 Task: Add Daiya Dairy-Free Mexican 4 Cheeze Style Blend Shreds to the cart.
Action: Mouse moved to (958, 337)
Screenshot: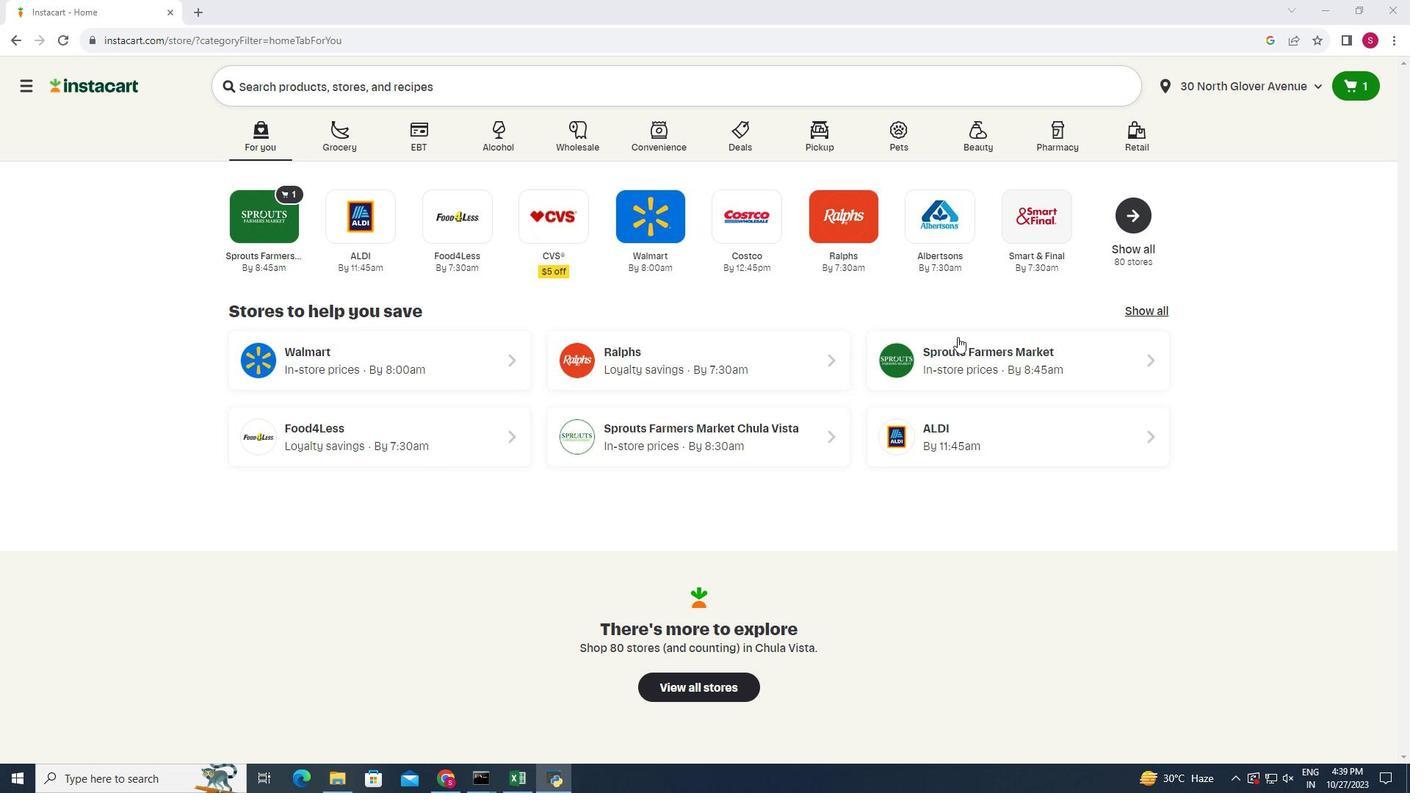 
Action: Mouse pressed left at (958, 337)
Screenshot: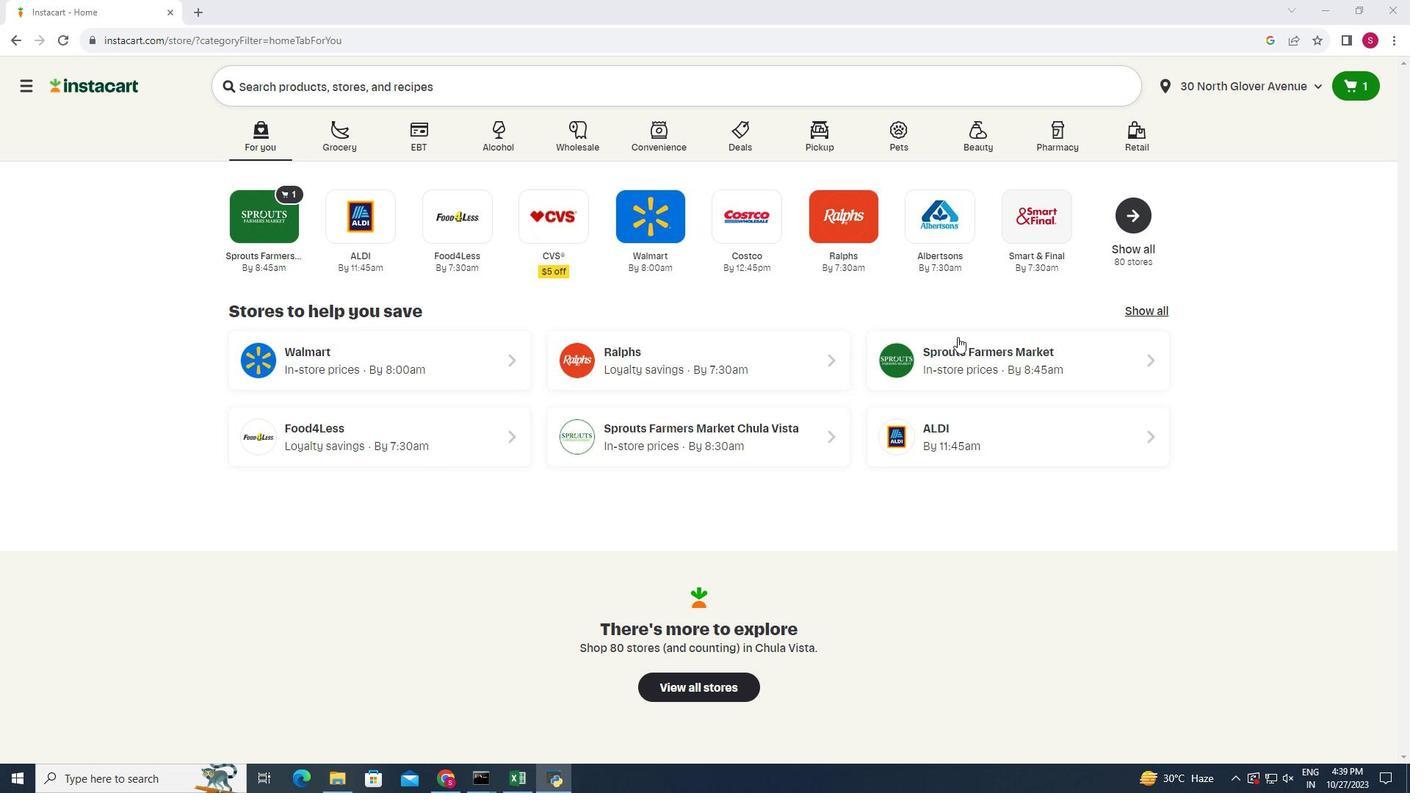 
Action: Mouse moved to (36, 645)
Screenshot: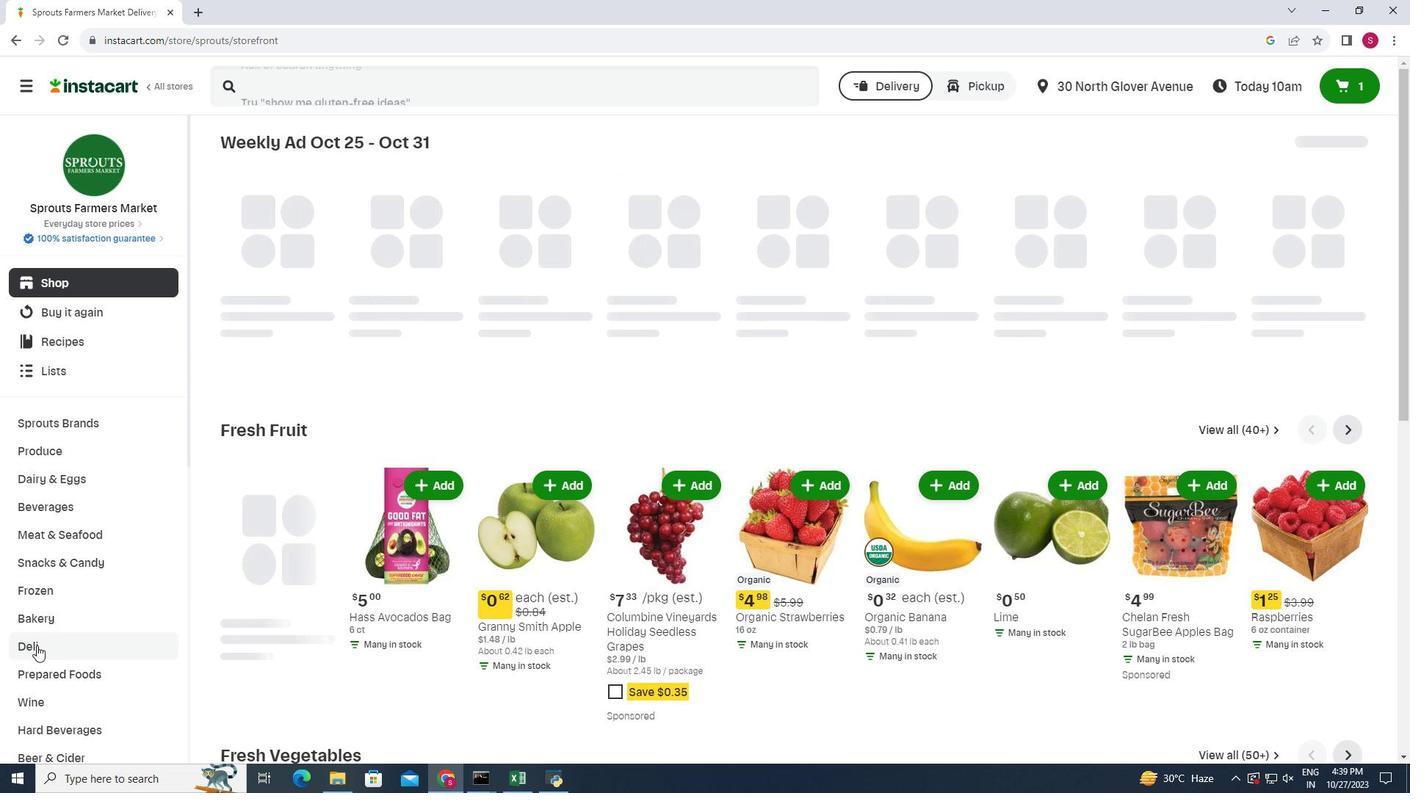 
Action: Mouse pressed left at (36, 645)
Screenshot: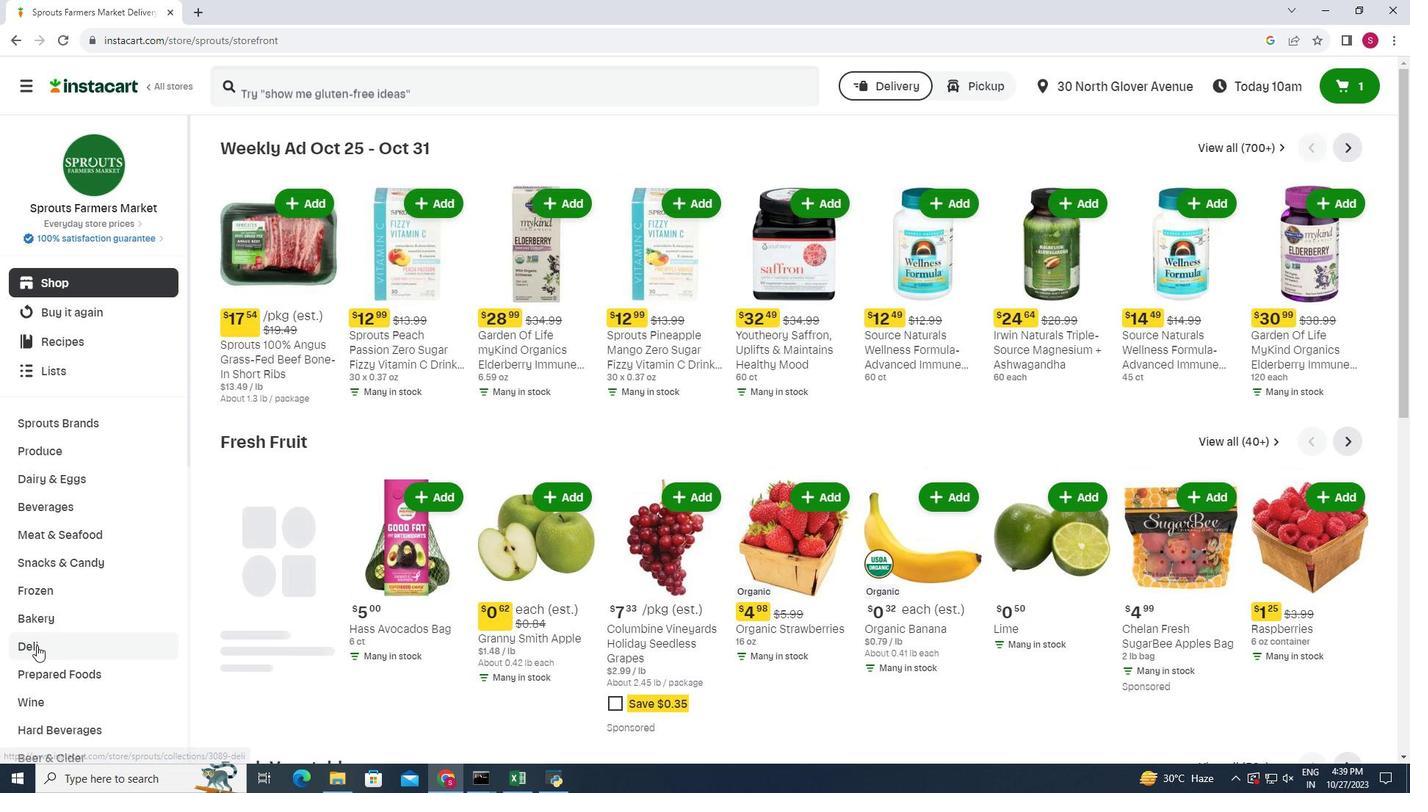 
Action: Mouse moved to (372, 182)
Screenshot: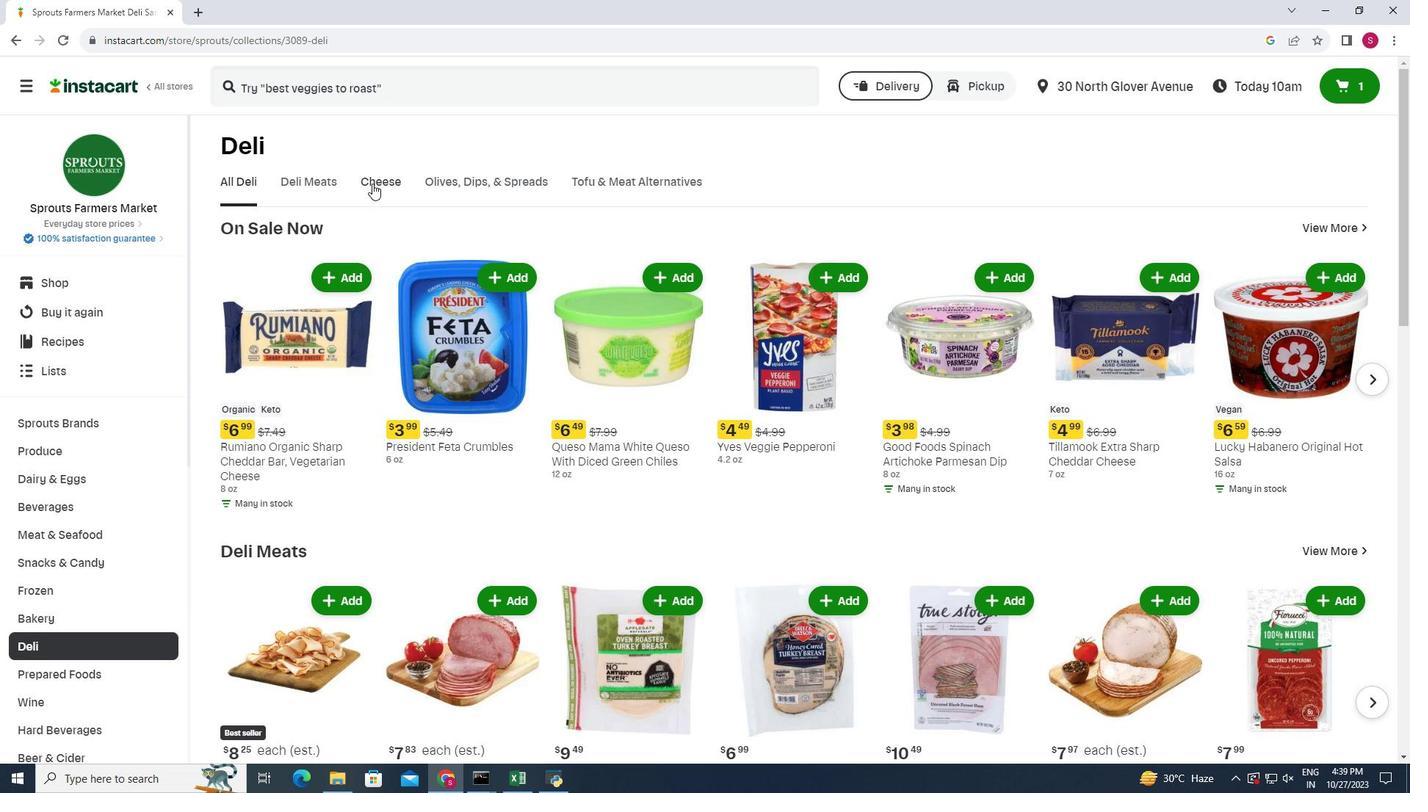 
Action: Mouse pressed left at (372, 182)
Screenshot: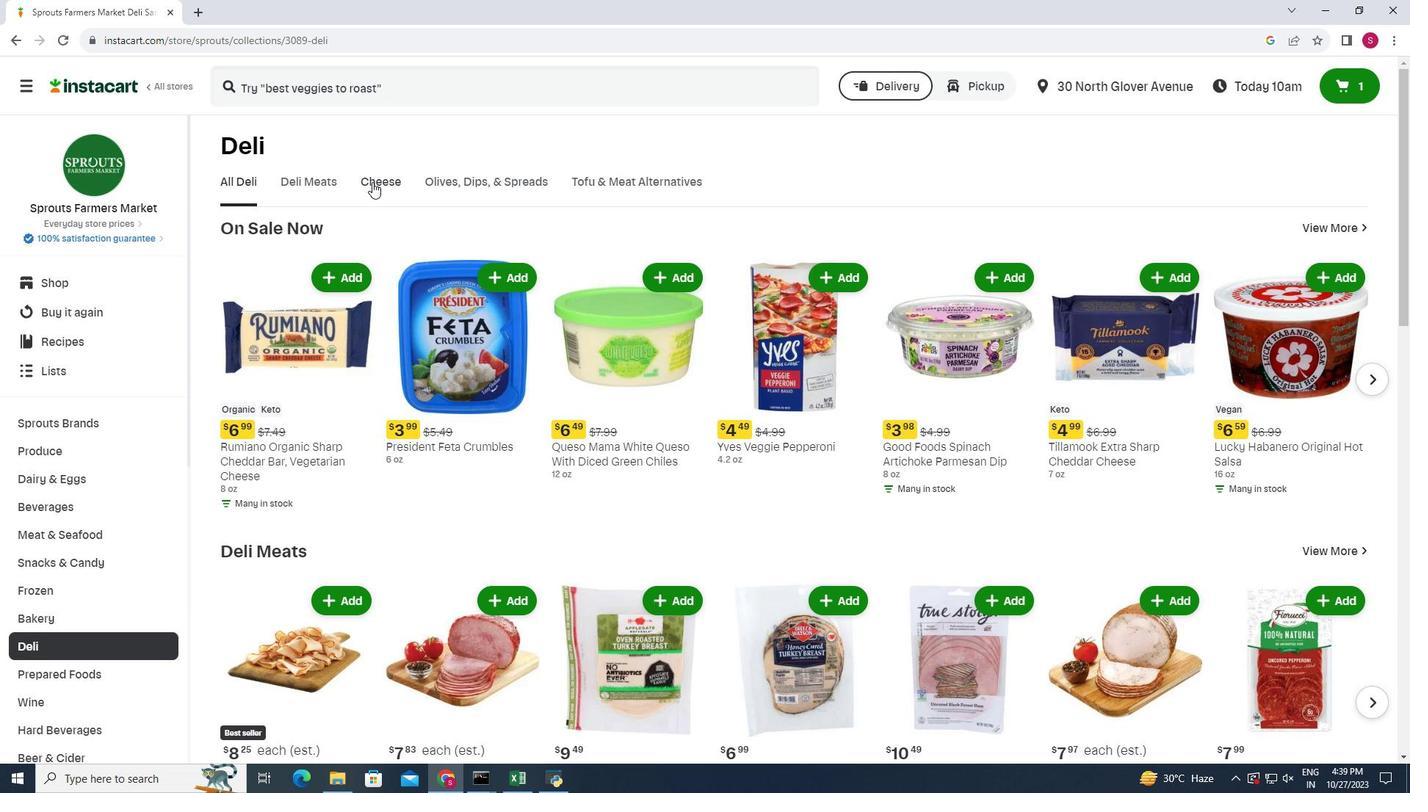
Action: Mouse moved to (1373, 240)
Screenshot: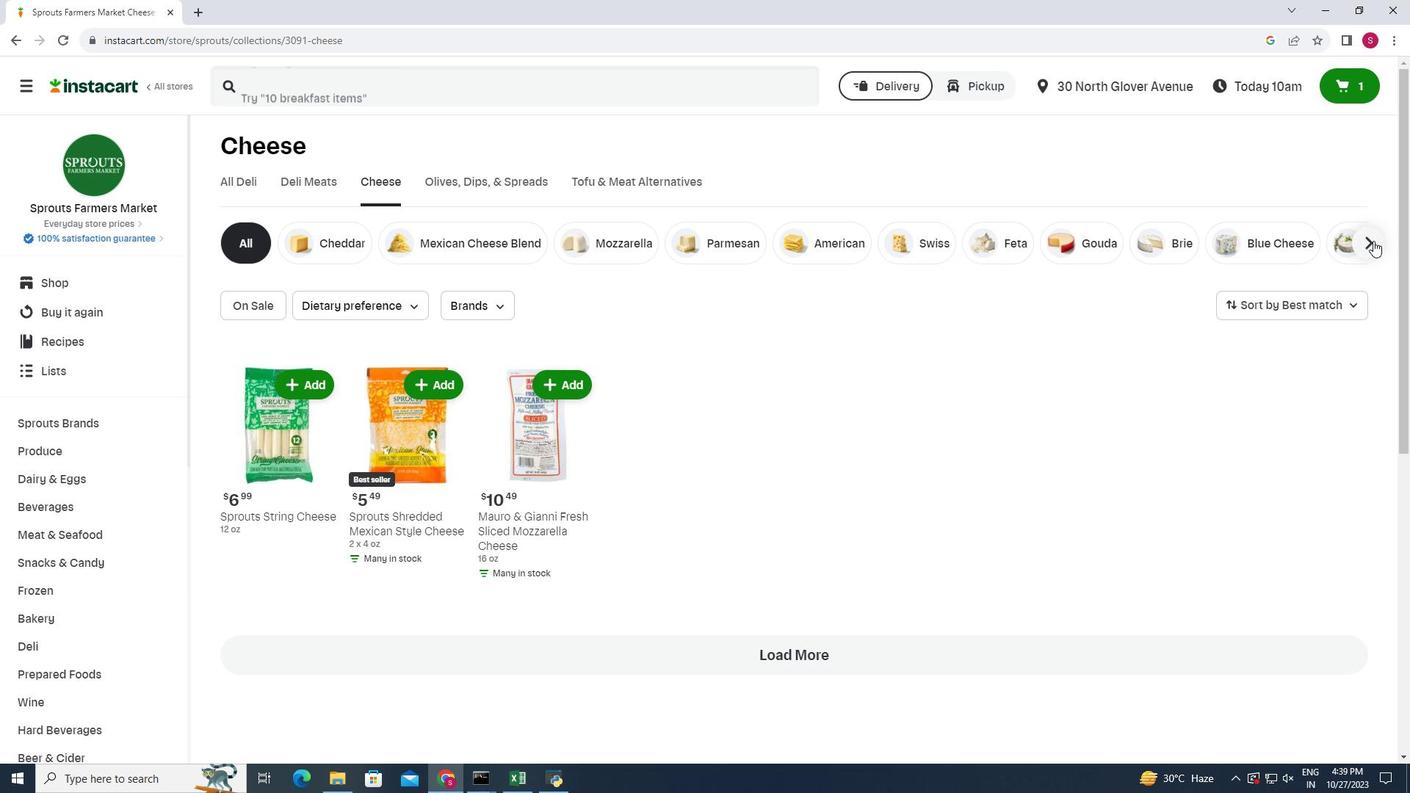 
Action: Mouse pressed left at (1373, 240)
Screenshot: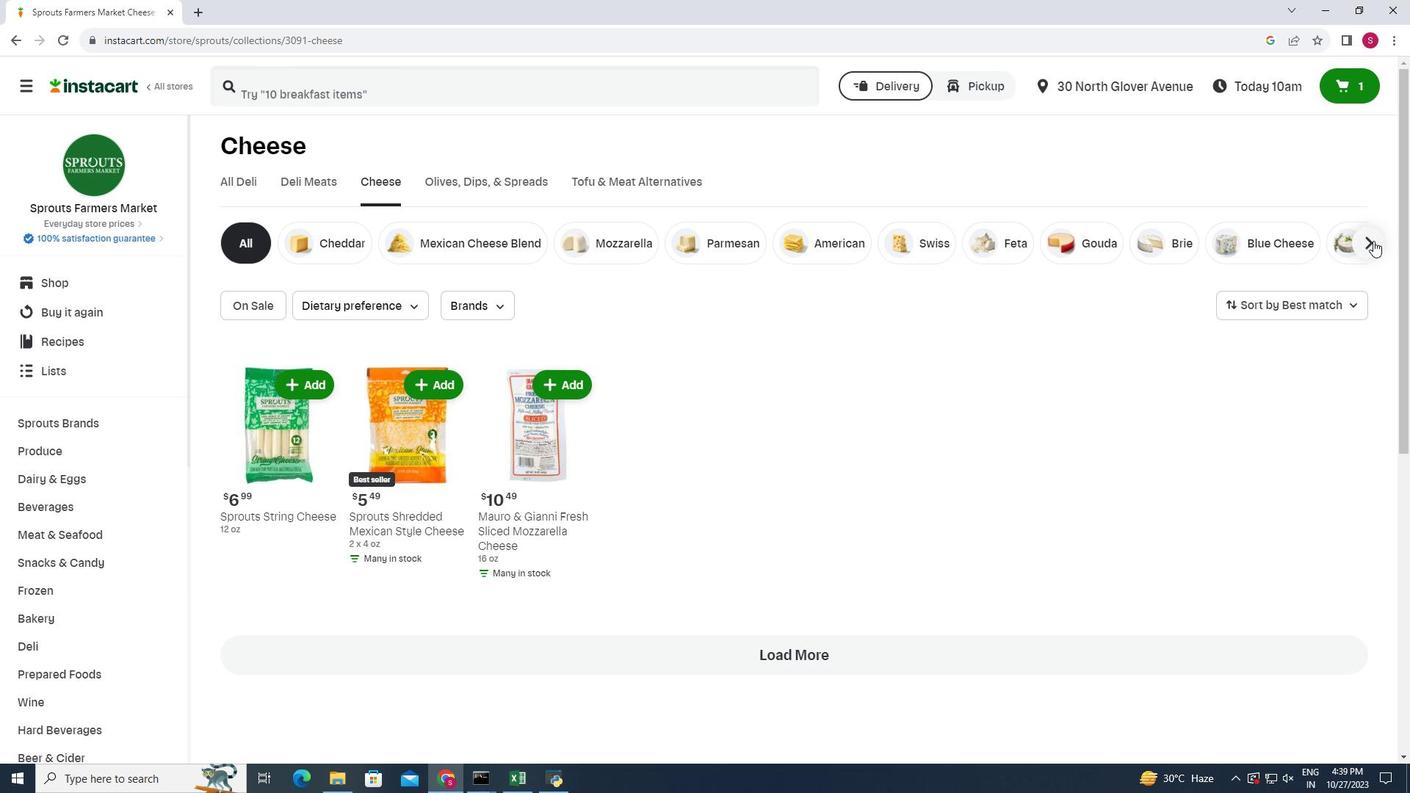 
Action: Mouse moved to (1300, 258)
Screenshot: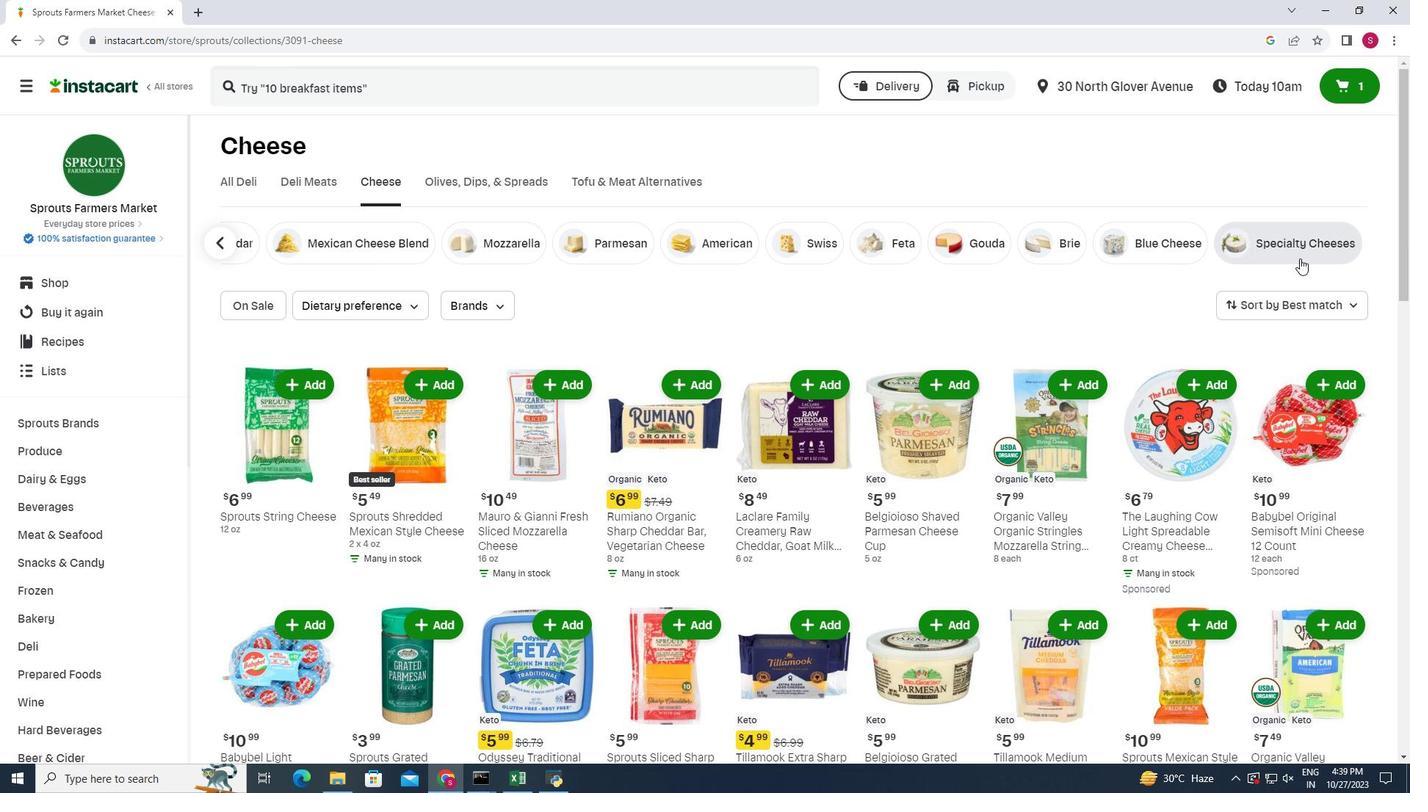 
Action: Mouse pressed left at (1300, 258)
Screenshot: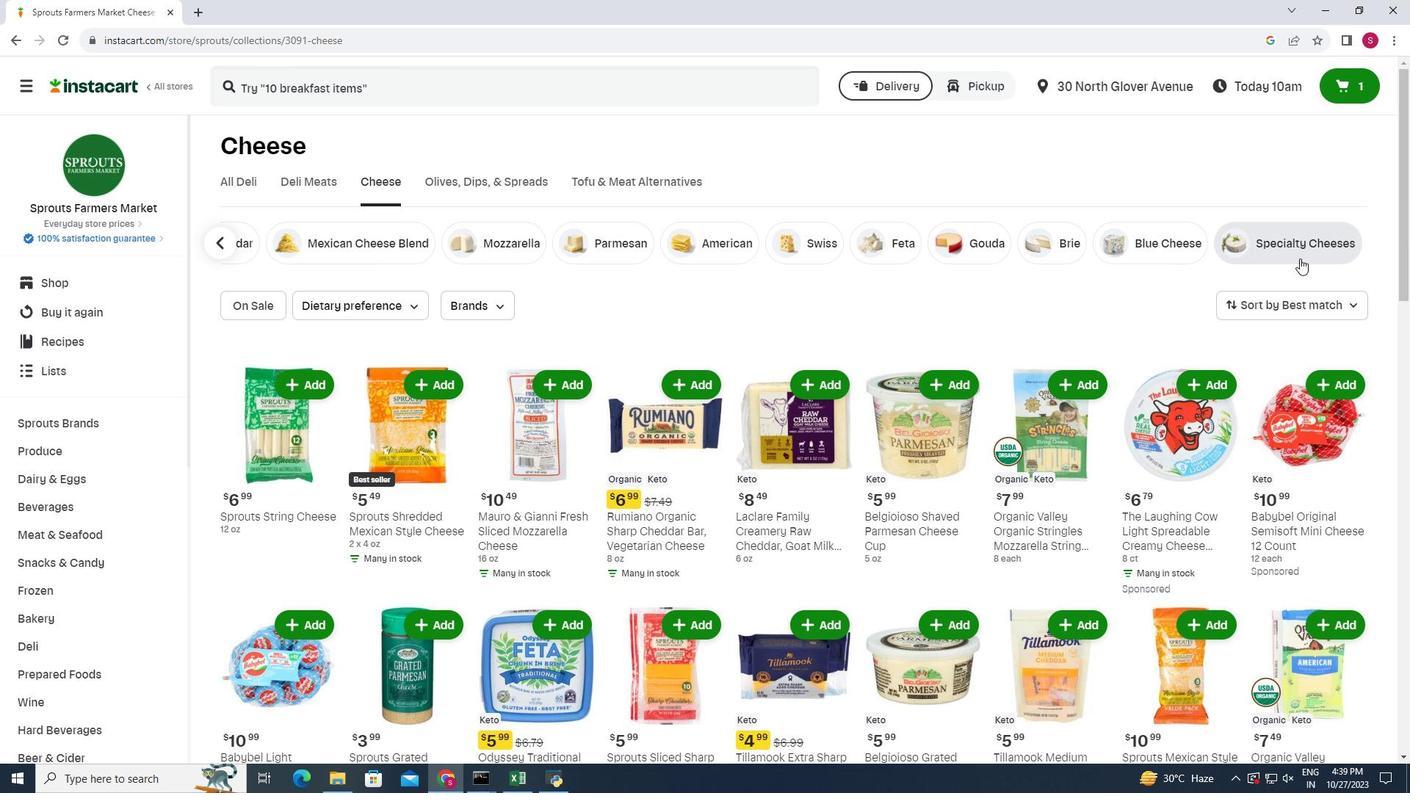 
Action: Mouse moved to (1034, 282)
Screenshot: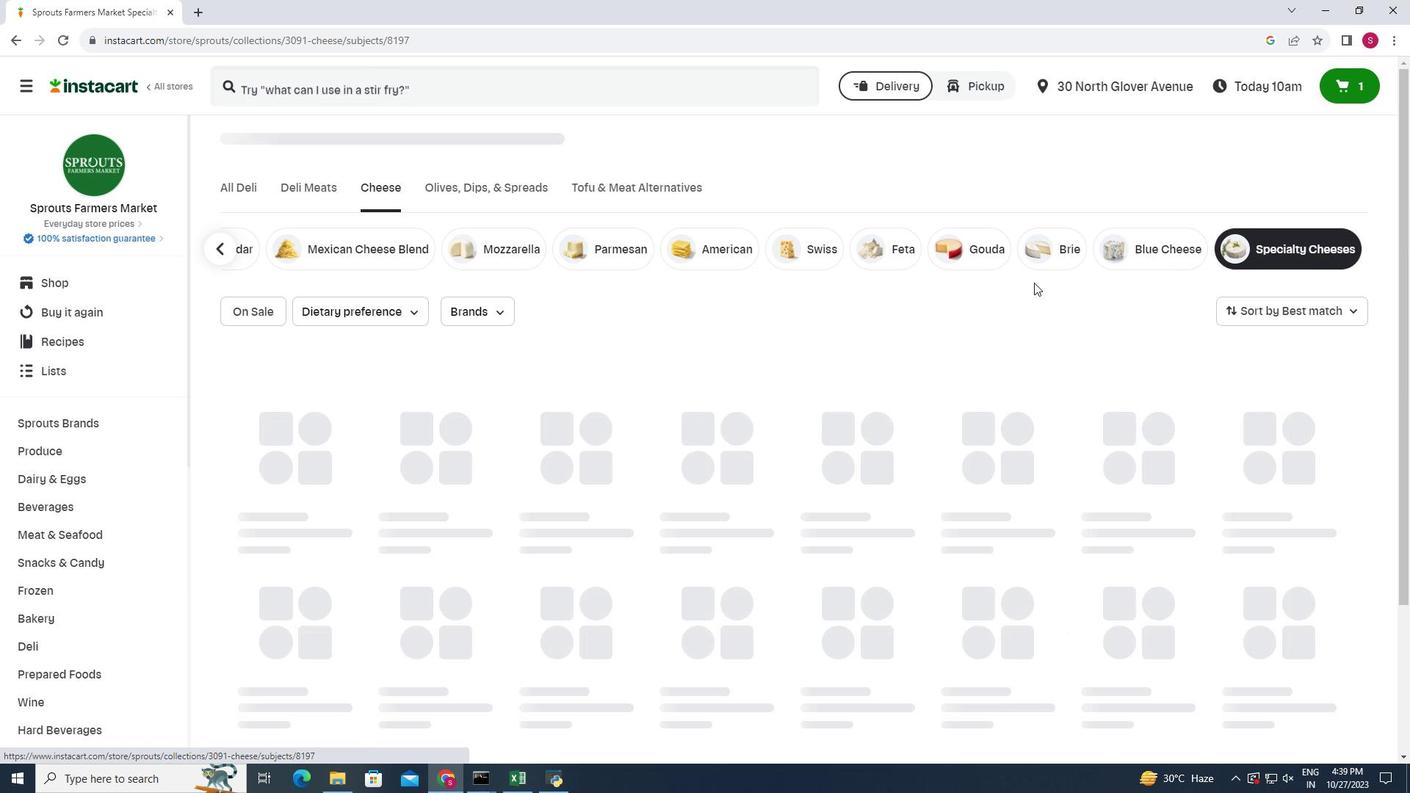 
Action: Mouse scrolled (1034, 282) with delta (0, 0)
Screenshot: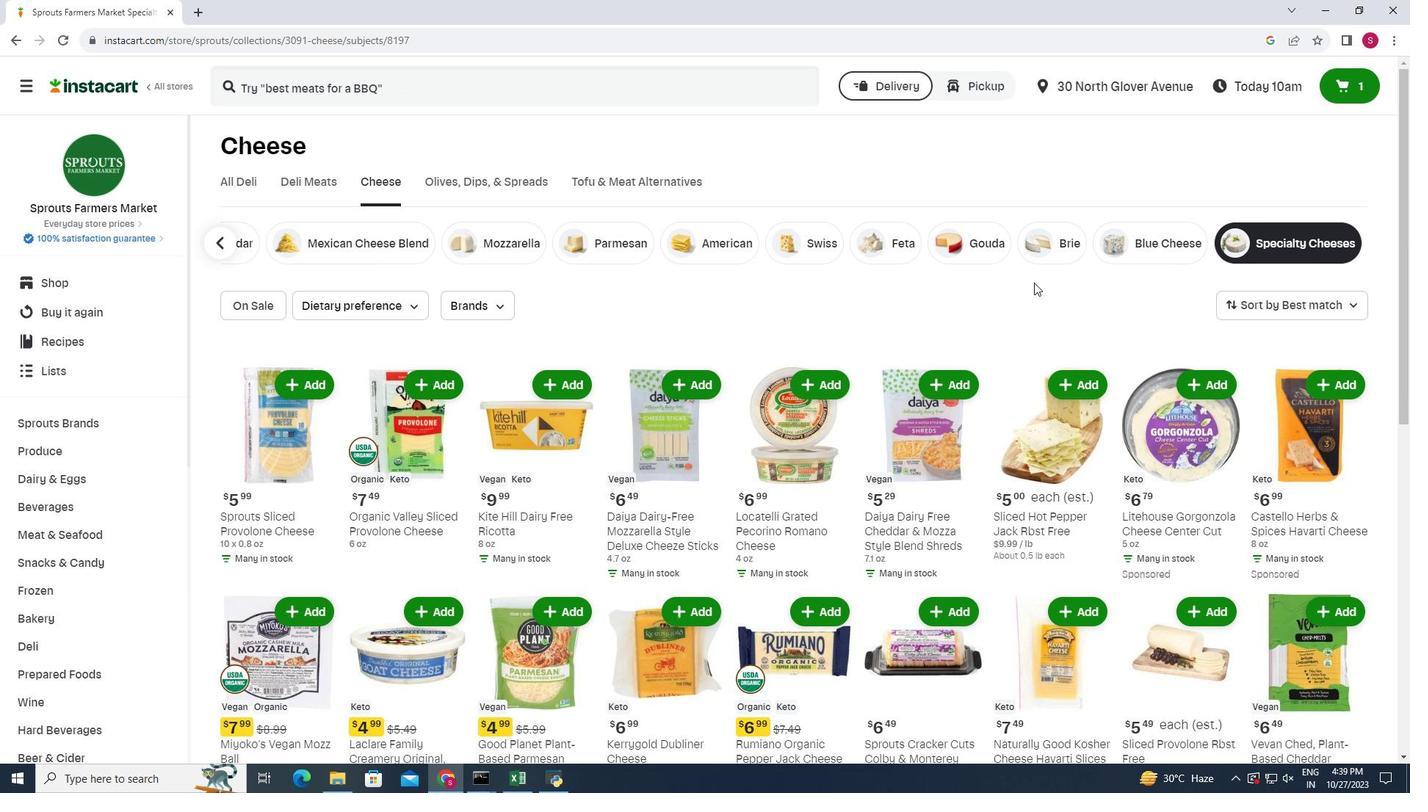
Action: Mouse moved to (1315, 422)
Screenshot: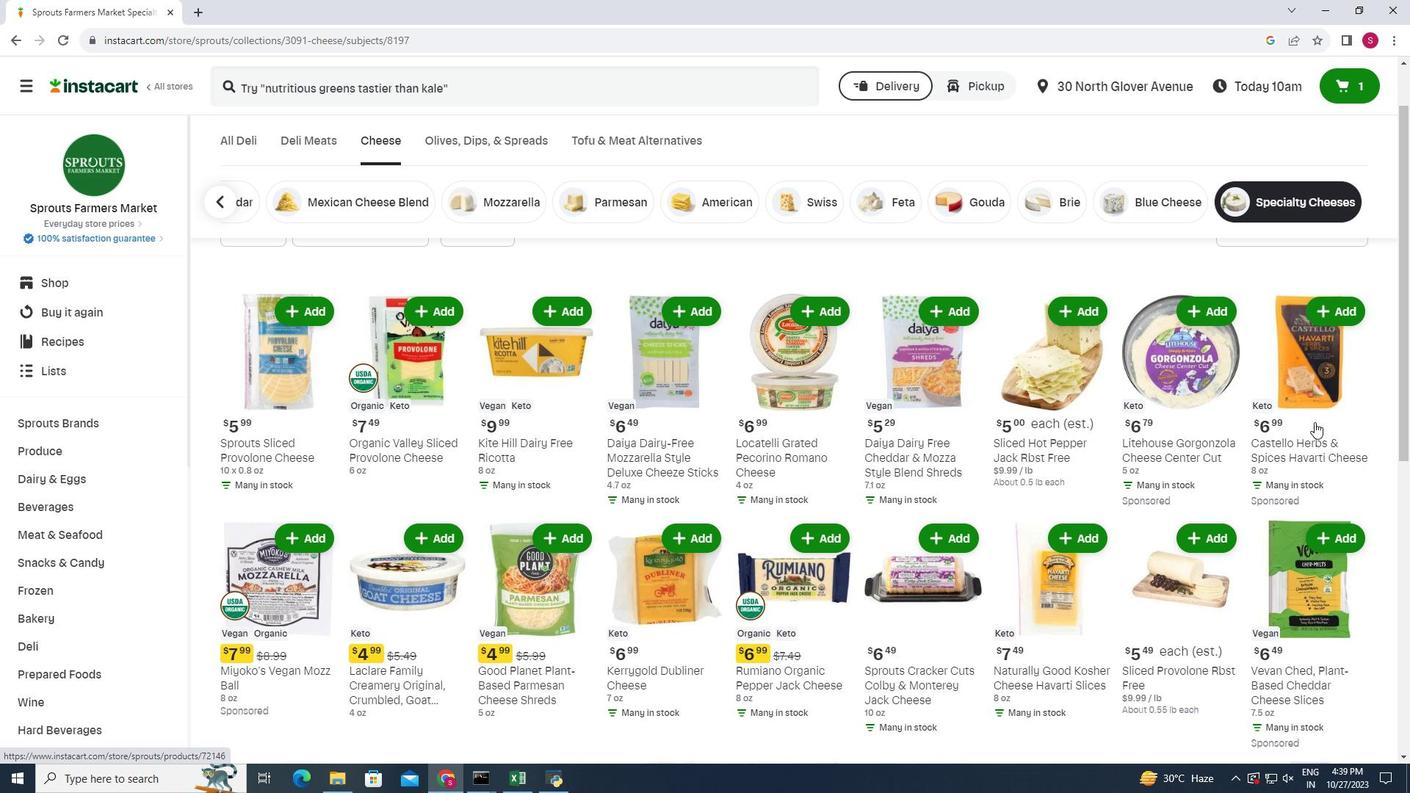 
Action: Mouse scrolled (1315, 421) with delta (0, 0)
Screenshot: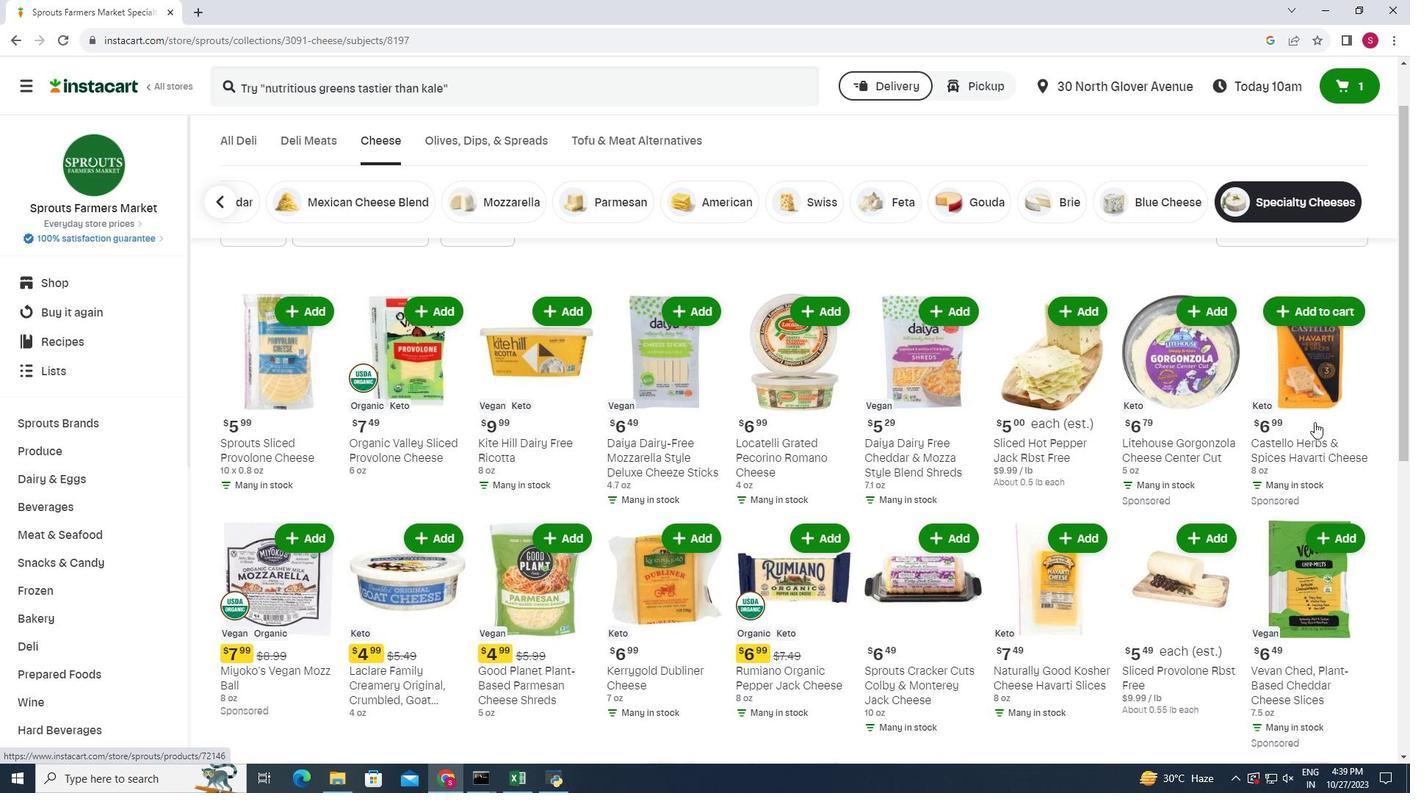 
Action: Mouse scrolled (1315, 421) with delta (0, 0)
Screenshot: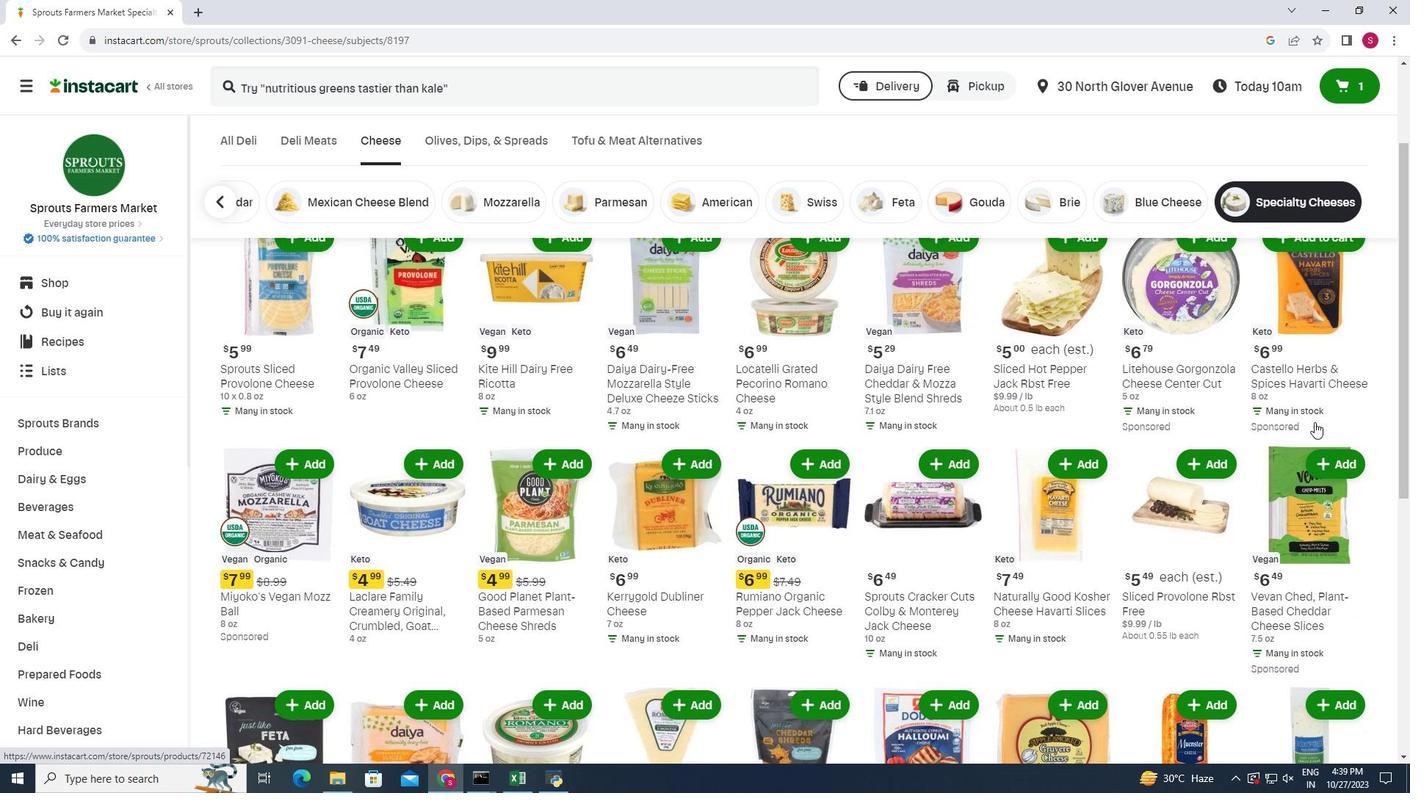 
Action: Mouse moved to (248, 431)
Screenshot: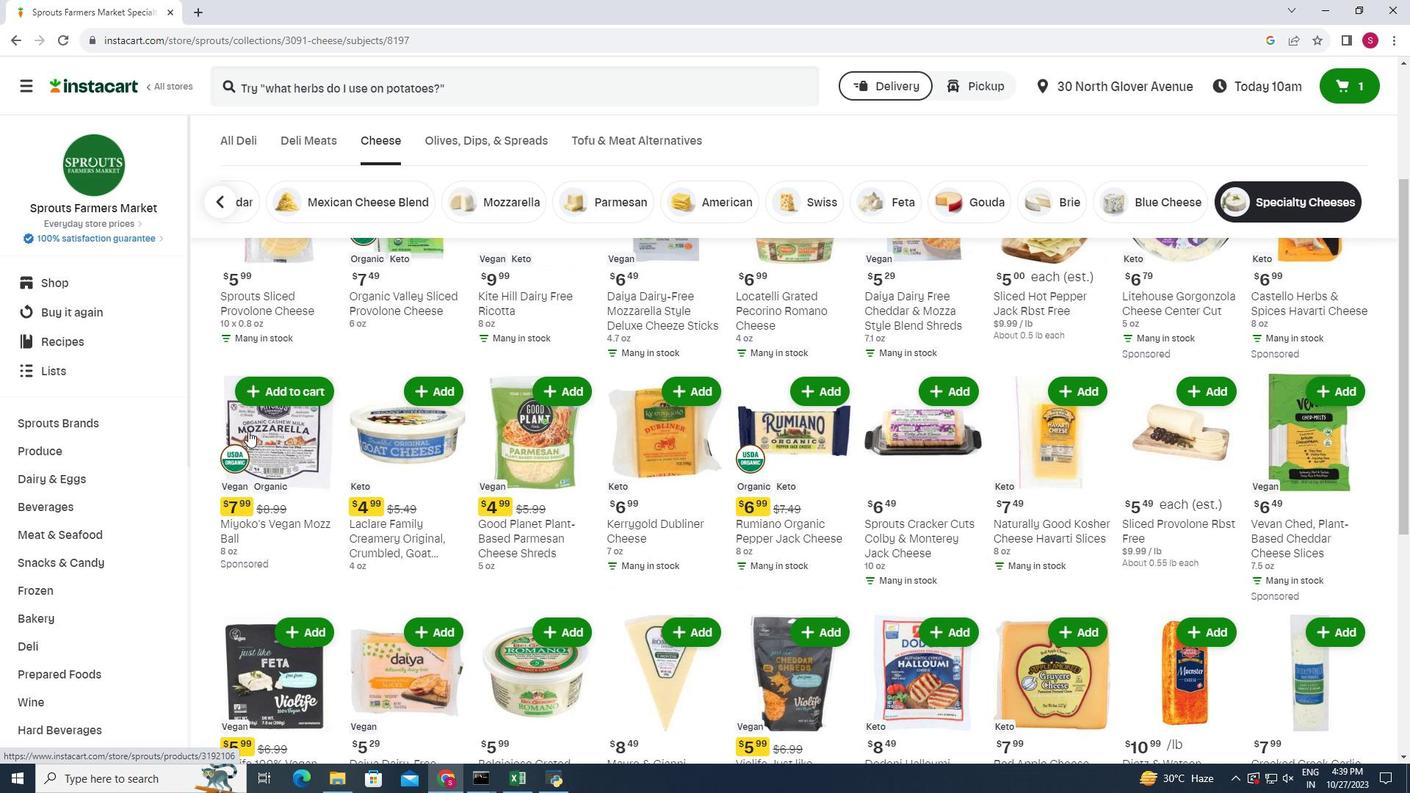 
Action: Mouse scrolled (248, 430) with delta (0, 0)
Screenshot: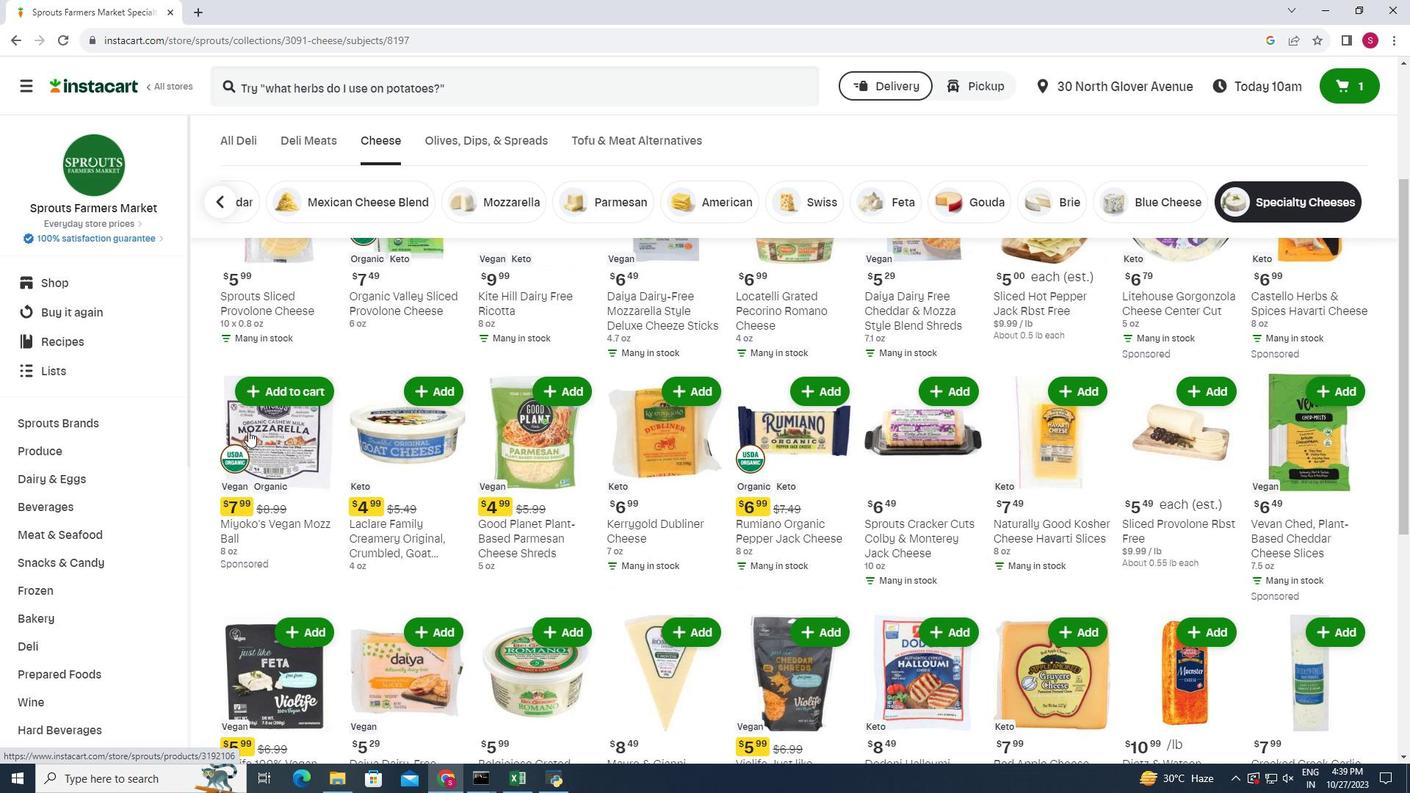 
Action: Mouse moved to (248, 431)
Screenshot: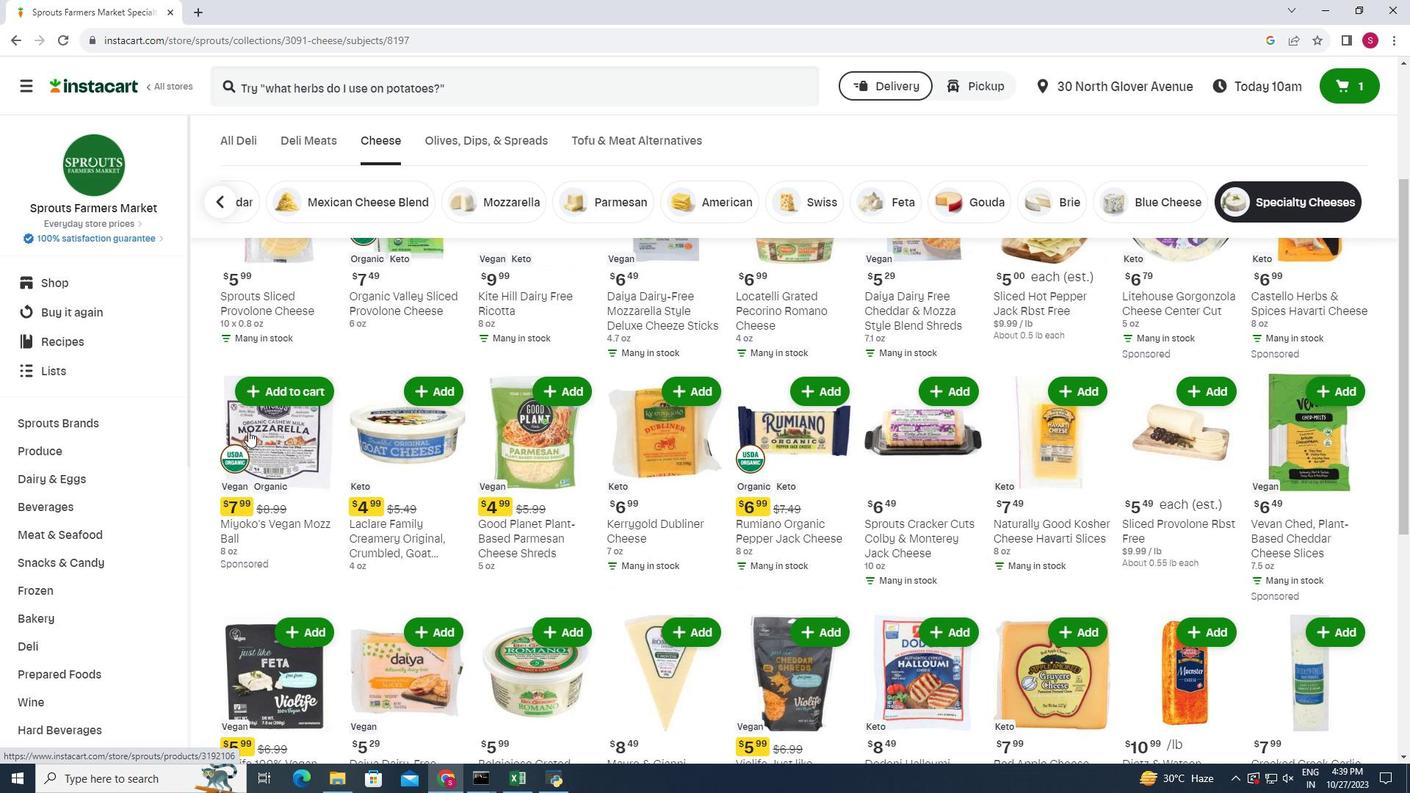 
Action: Mouse scrolled (248, 430) with delta (0, 0)
Screenshot: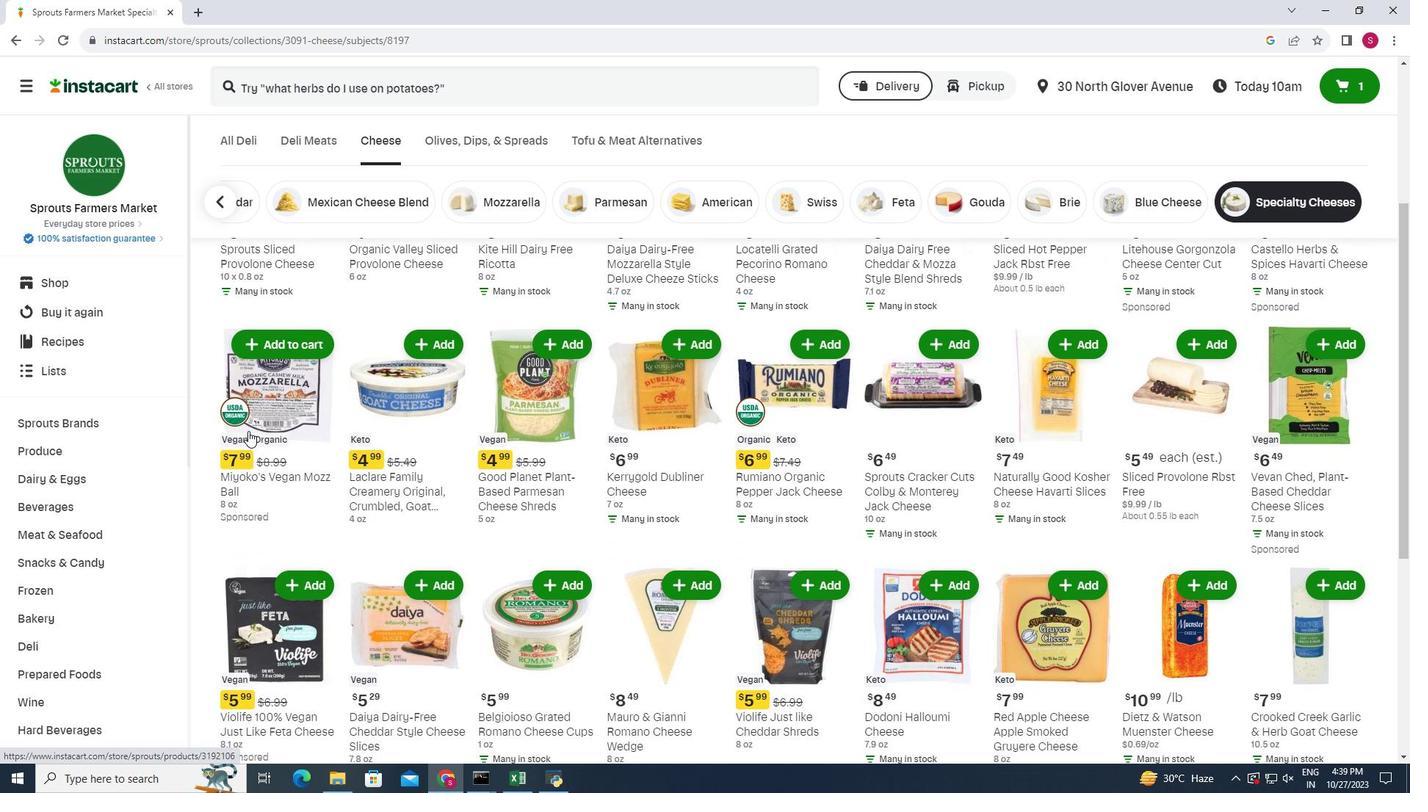 
Action: Mouse scrolled (248, 430) with delta (0, 0)
Screenshot: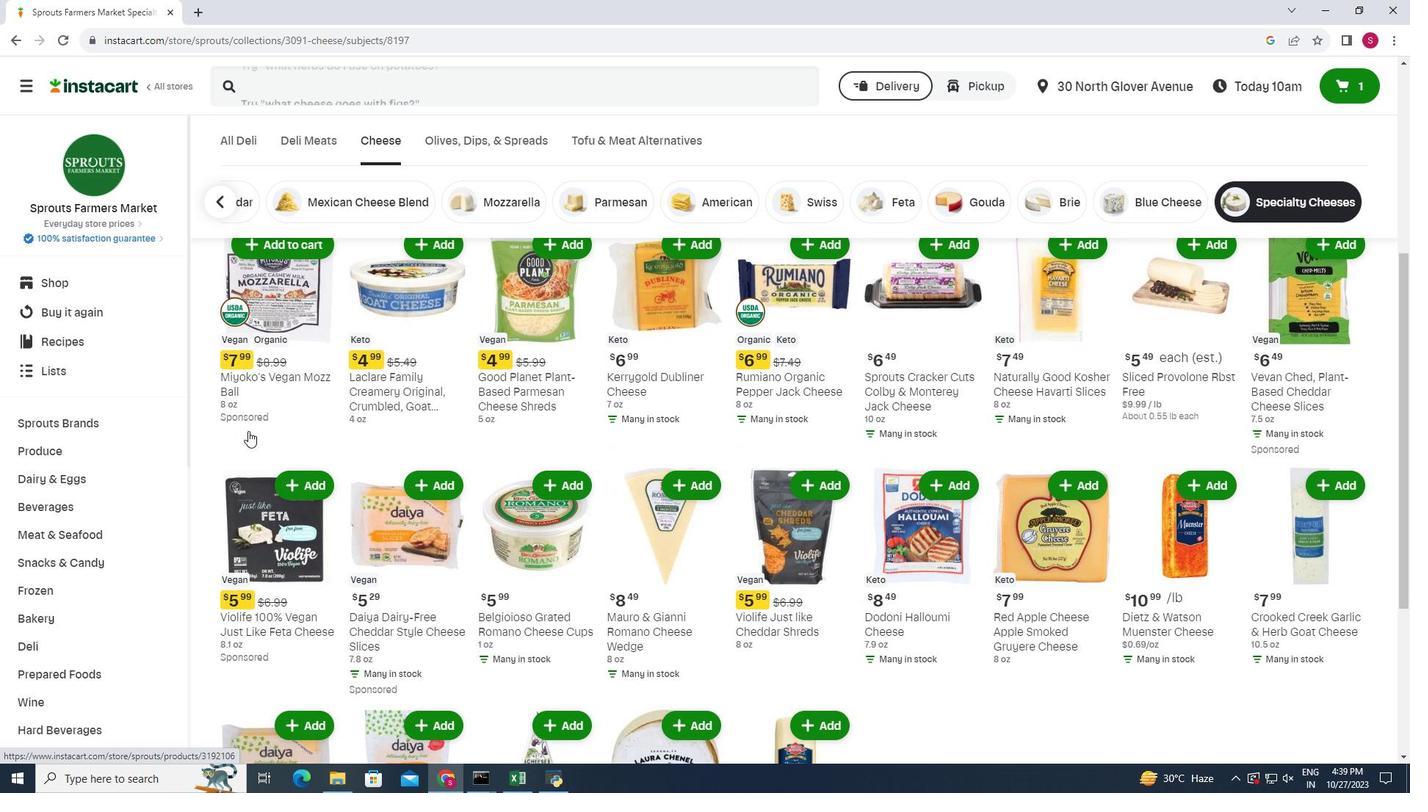 
Action: Mouse moved to (1325, 517)
Screenshot: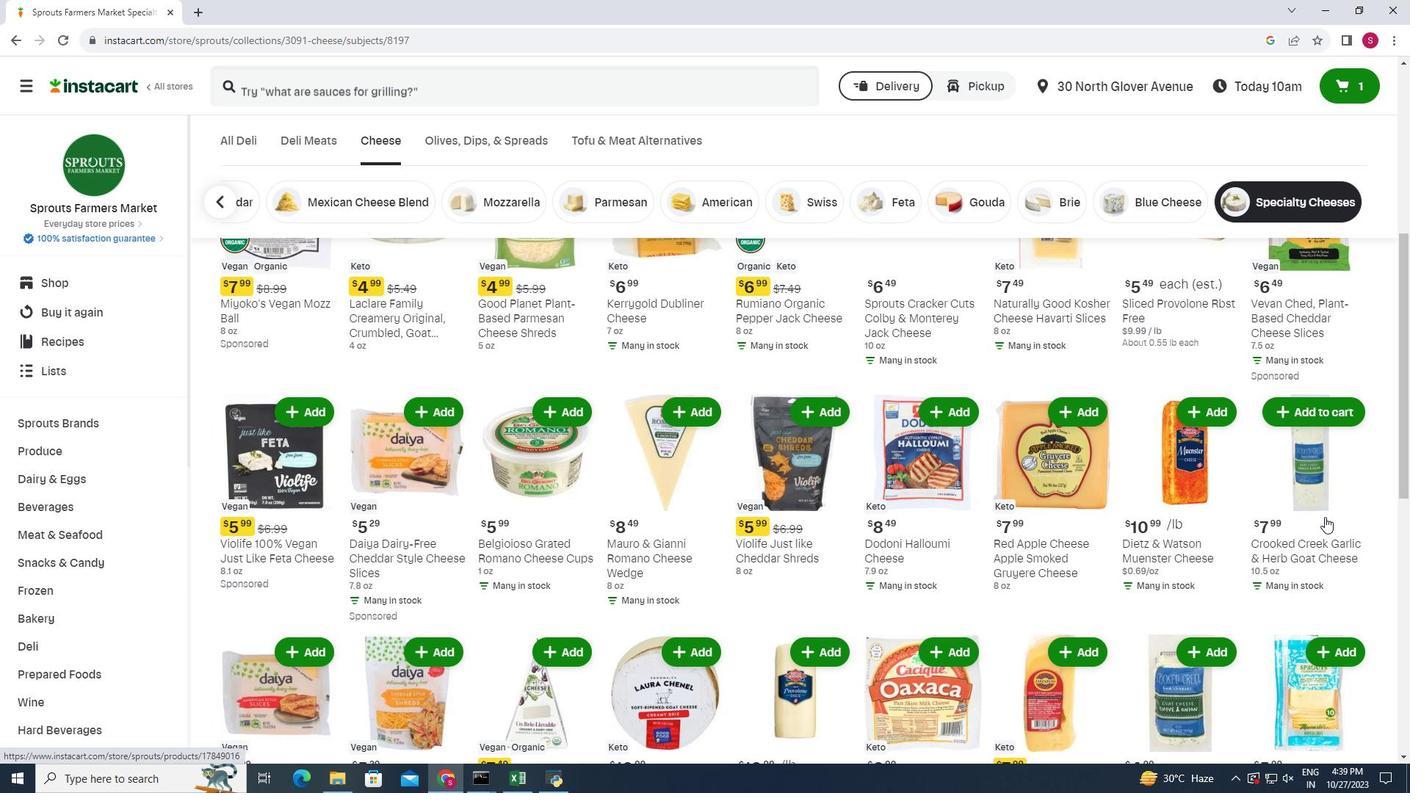 
Action: Mouse scrolled (1325, 516) with delta (0, 0)
Screenshot: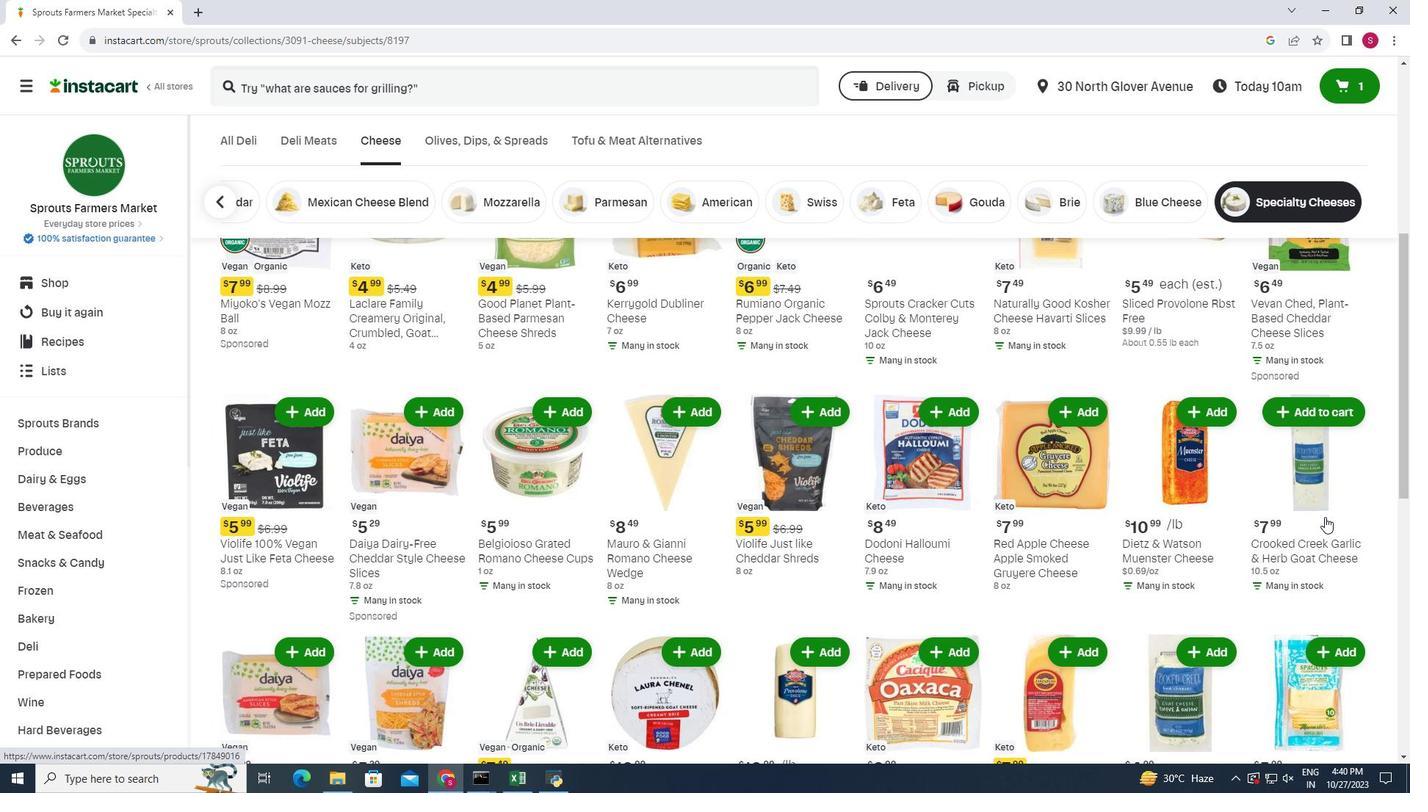 
Action: Mouse scrolled (1325, 516) with delta (0, 0)
Screenshot: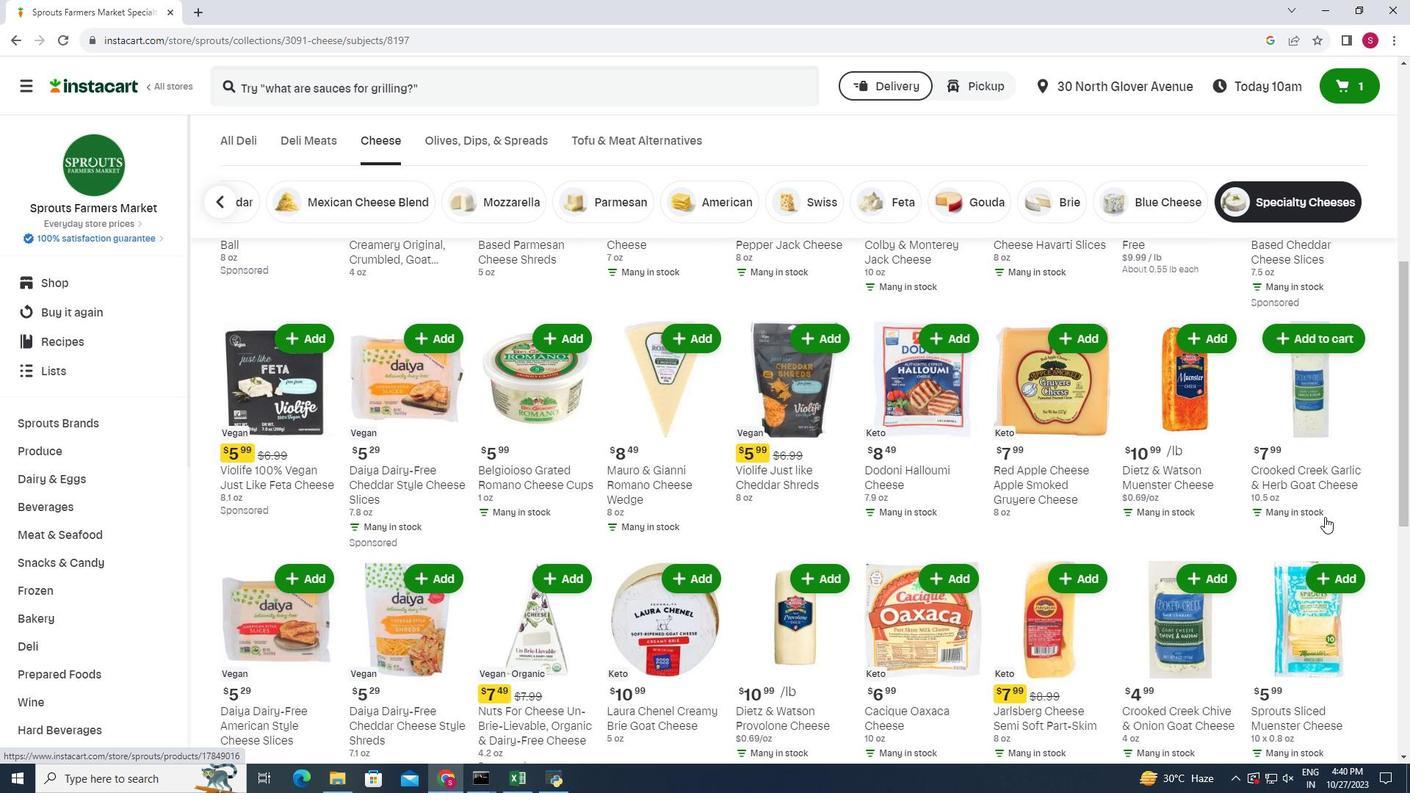 
Action: Mouse scrolled (1325, 516) with delta (0, 0)
Screenshot: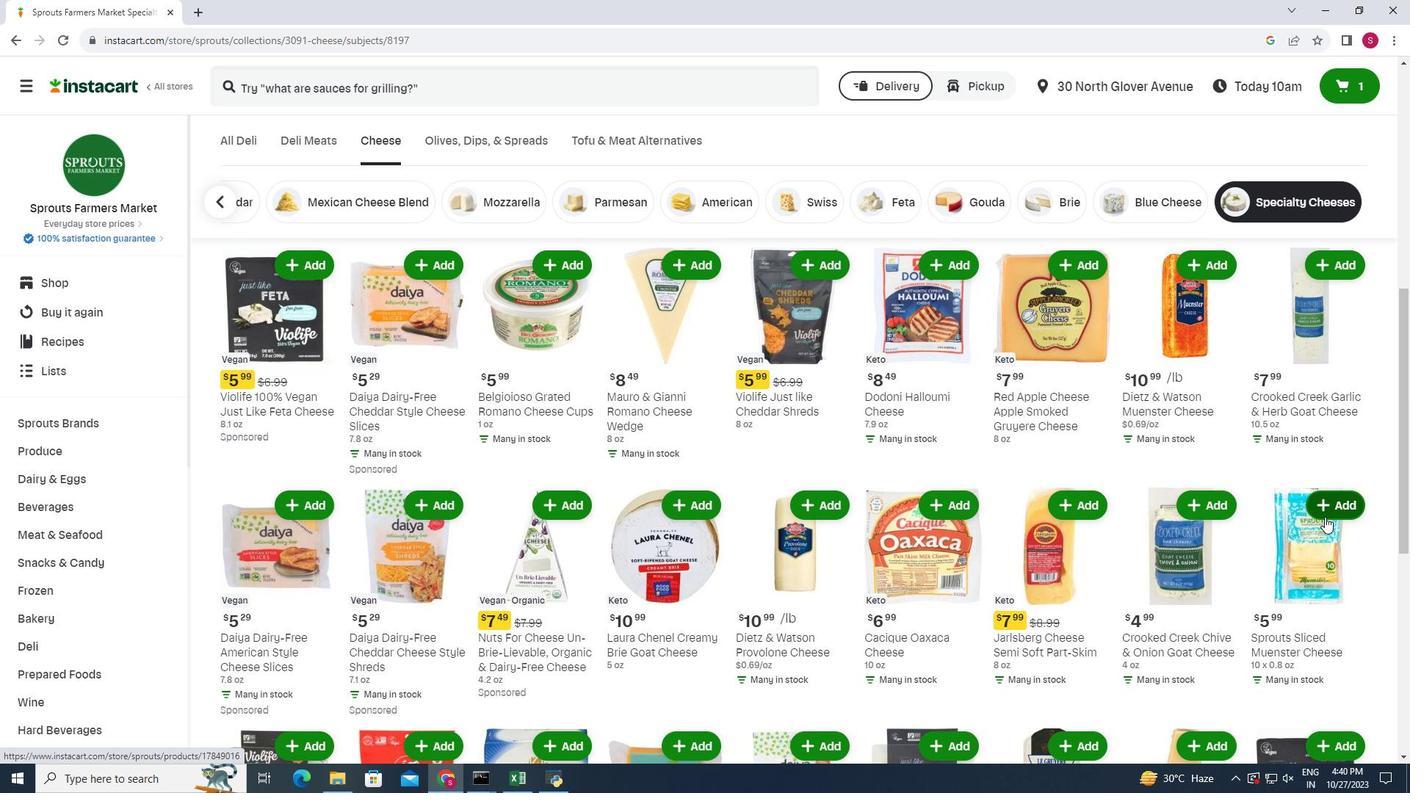 
Action: Mouse moved to (415, 496)
Screenshot: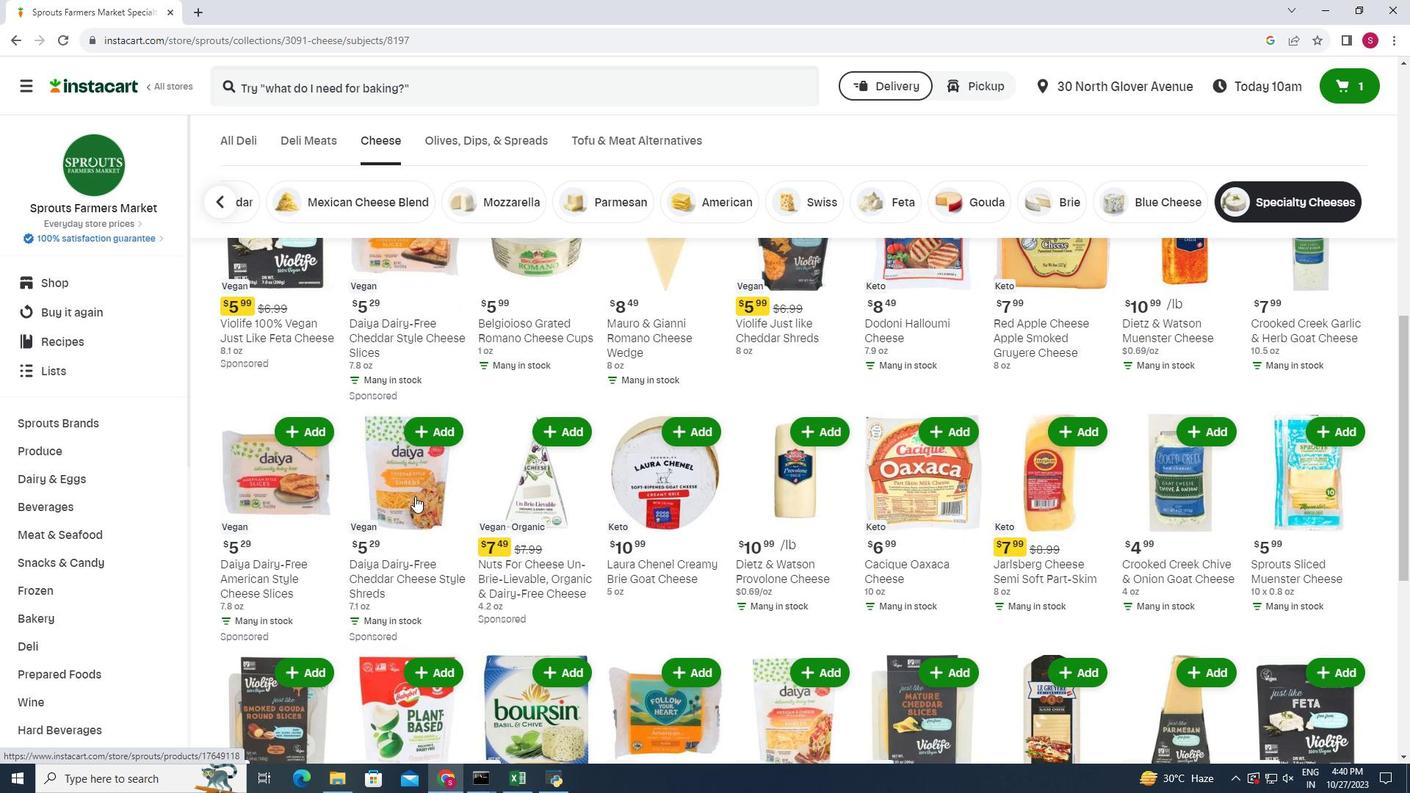 
Action: Mouse scrolled (415, 495) with delta (0, 0)
Screenshot: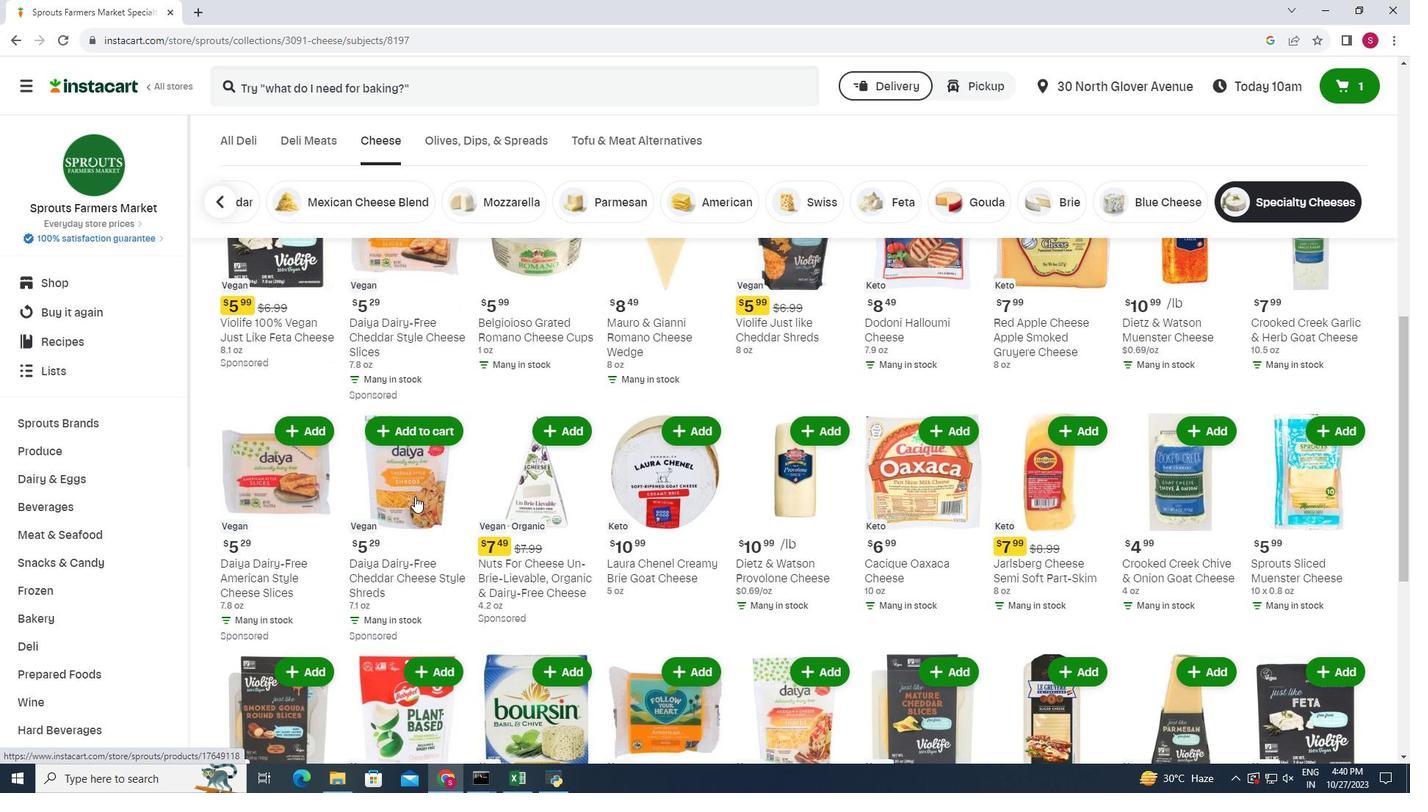
Action: Mouse scrolled (415, 495) with delta (0, 0)
Screenshot: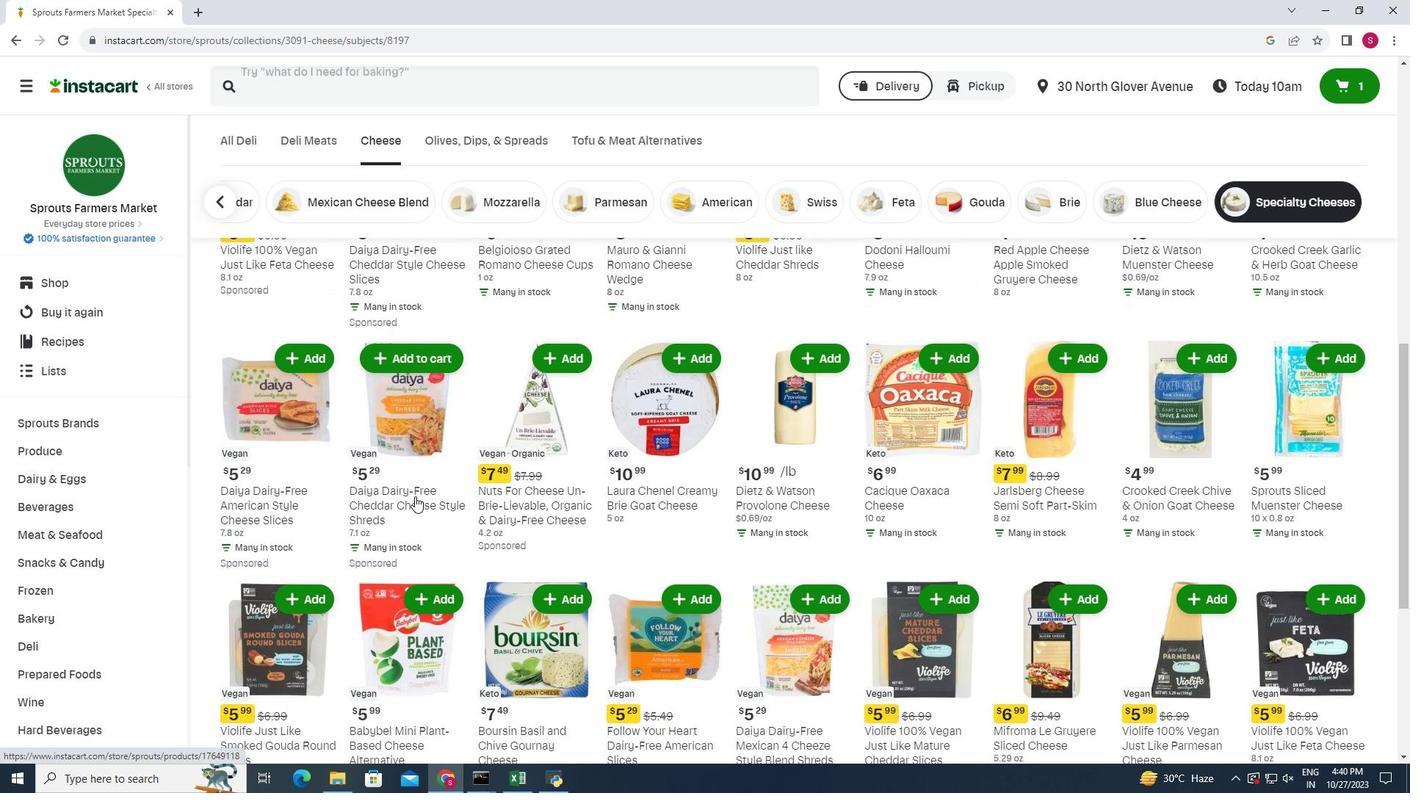
Action: Mouse moved to (415, 495)
Screenshot: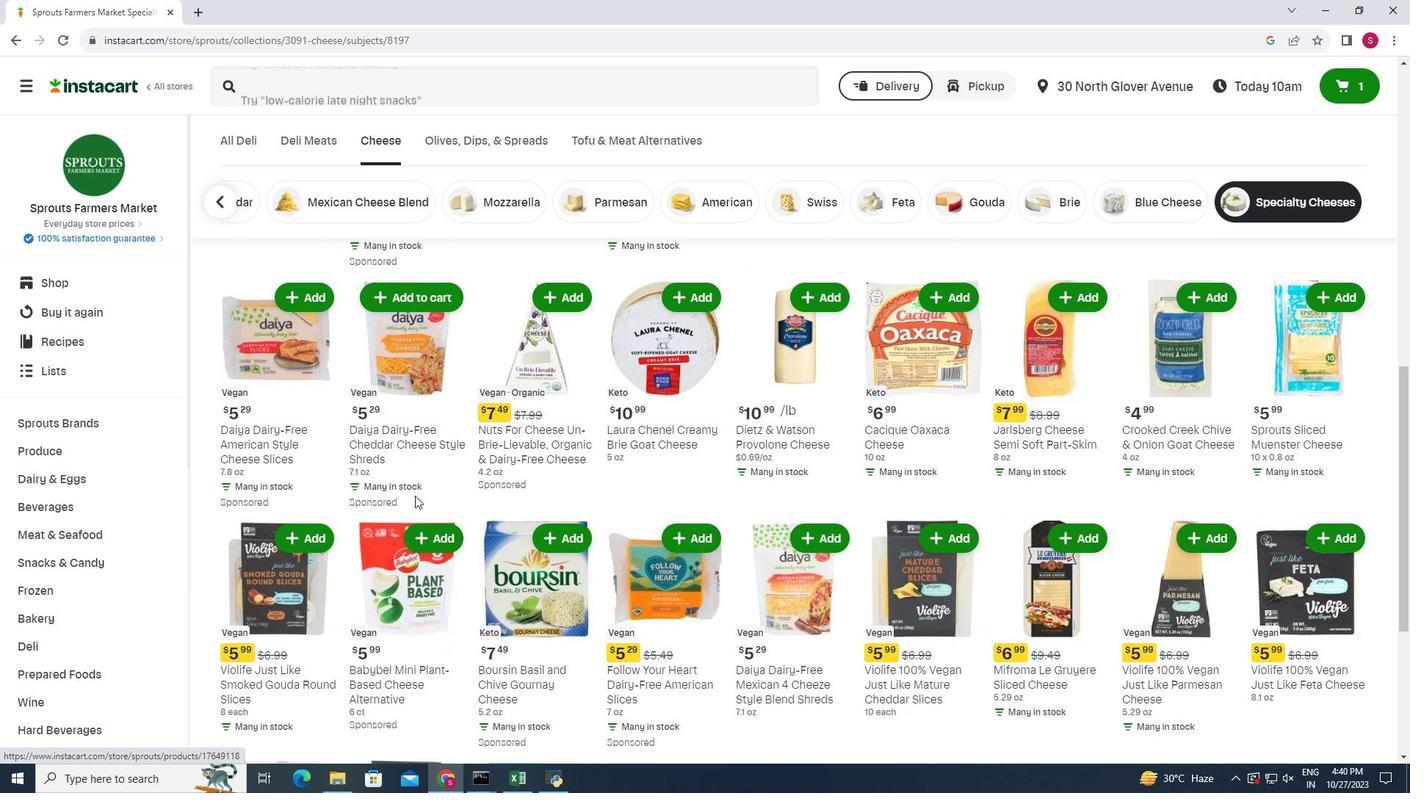 
Action: Mouse scrolled (415, 495) with delta (0, 0)
Screenshot: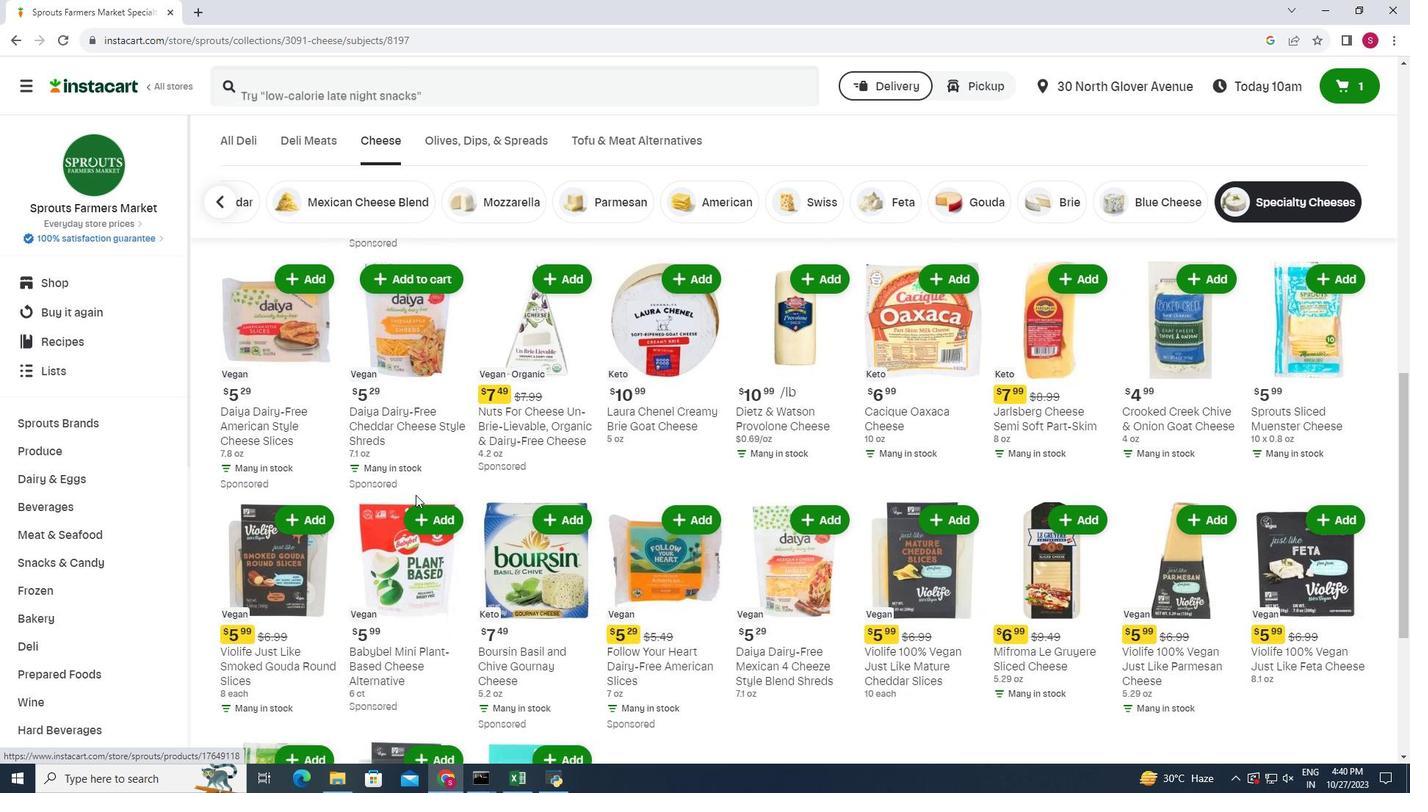 
Action: Mouse moved to (256, 372)
Screenshot: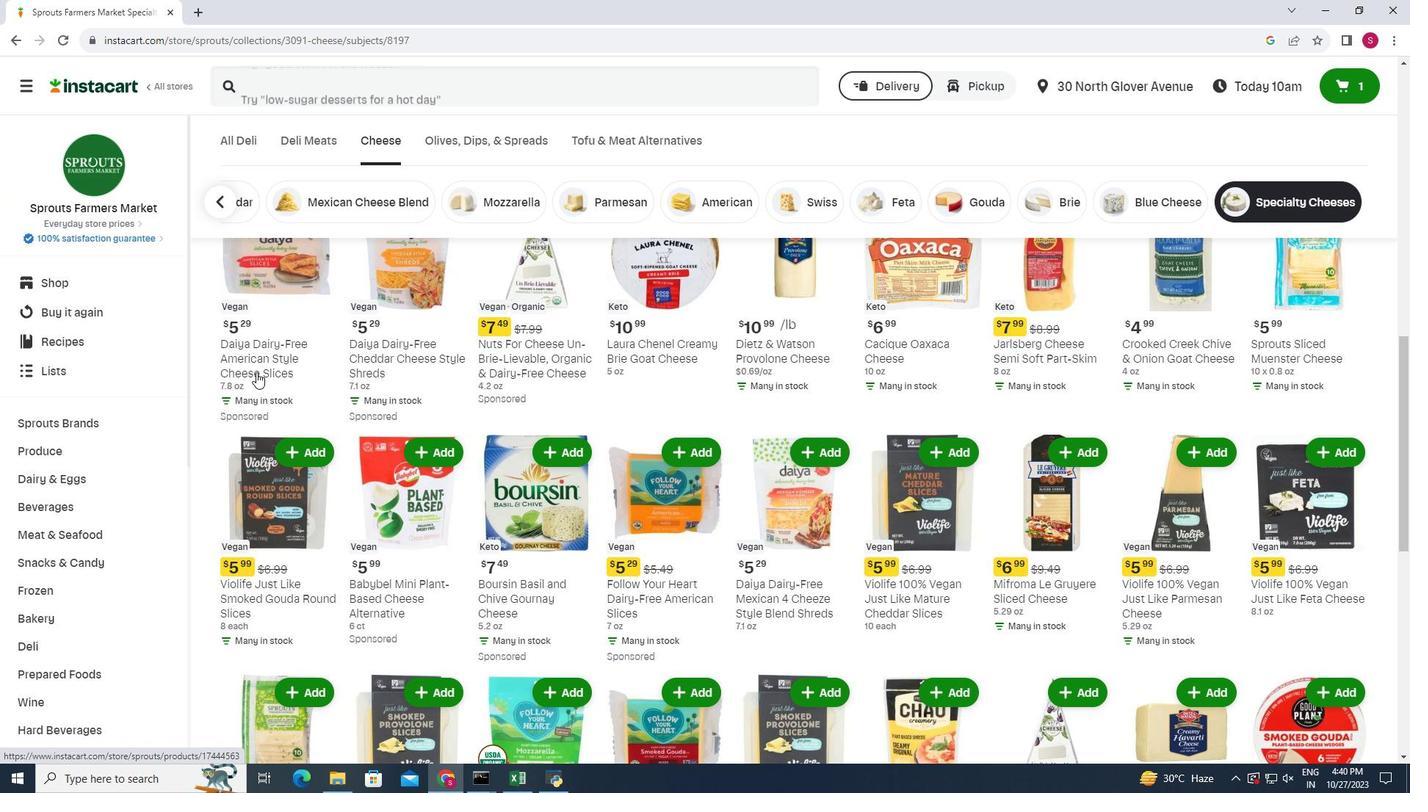
Action: Mouse scrolled (256, 371) with delta (0, 0)
Screenshot: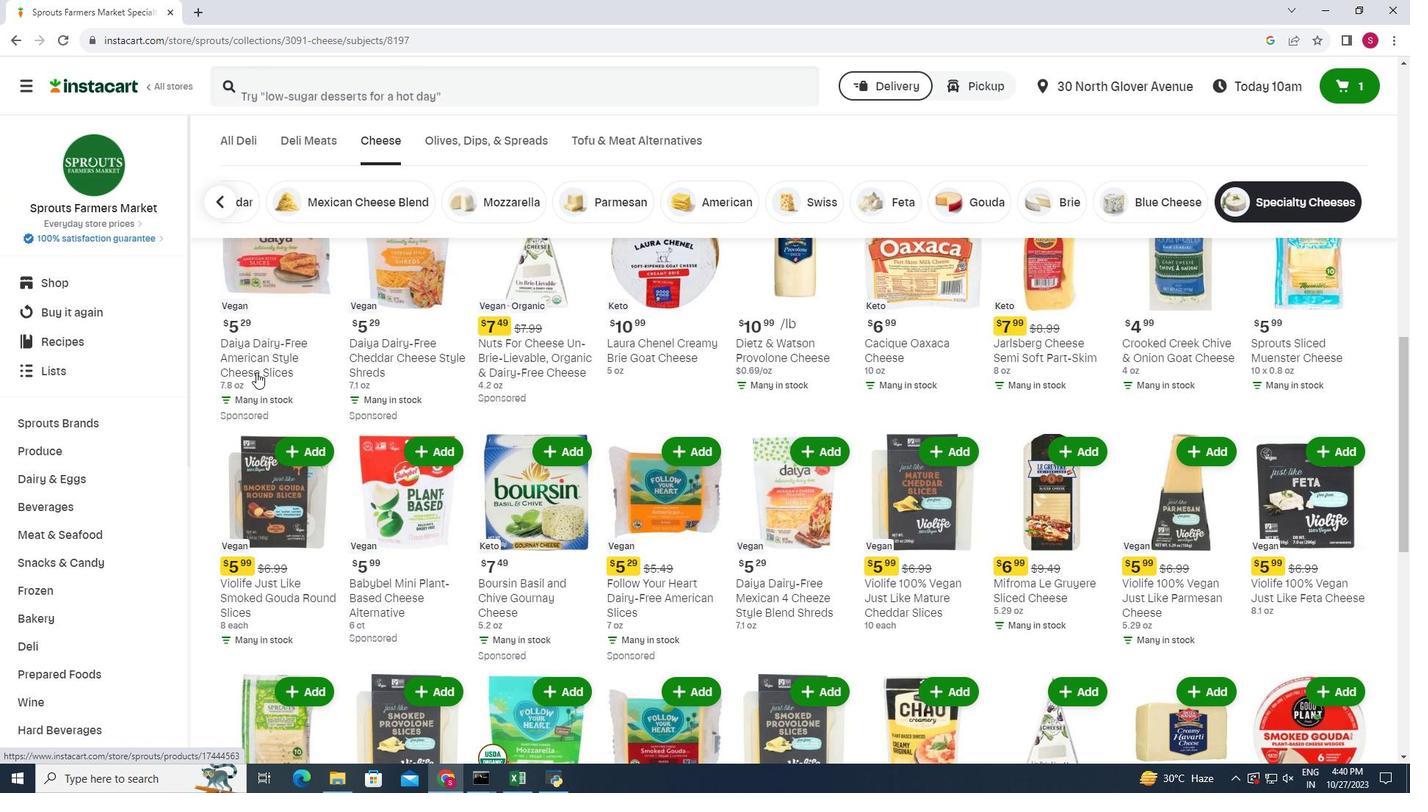 
Action: Mouse scrolled (256, 371) with delta (0, 0)
Screenshot: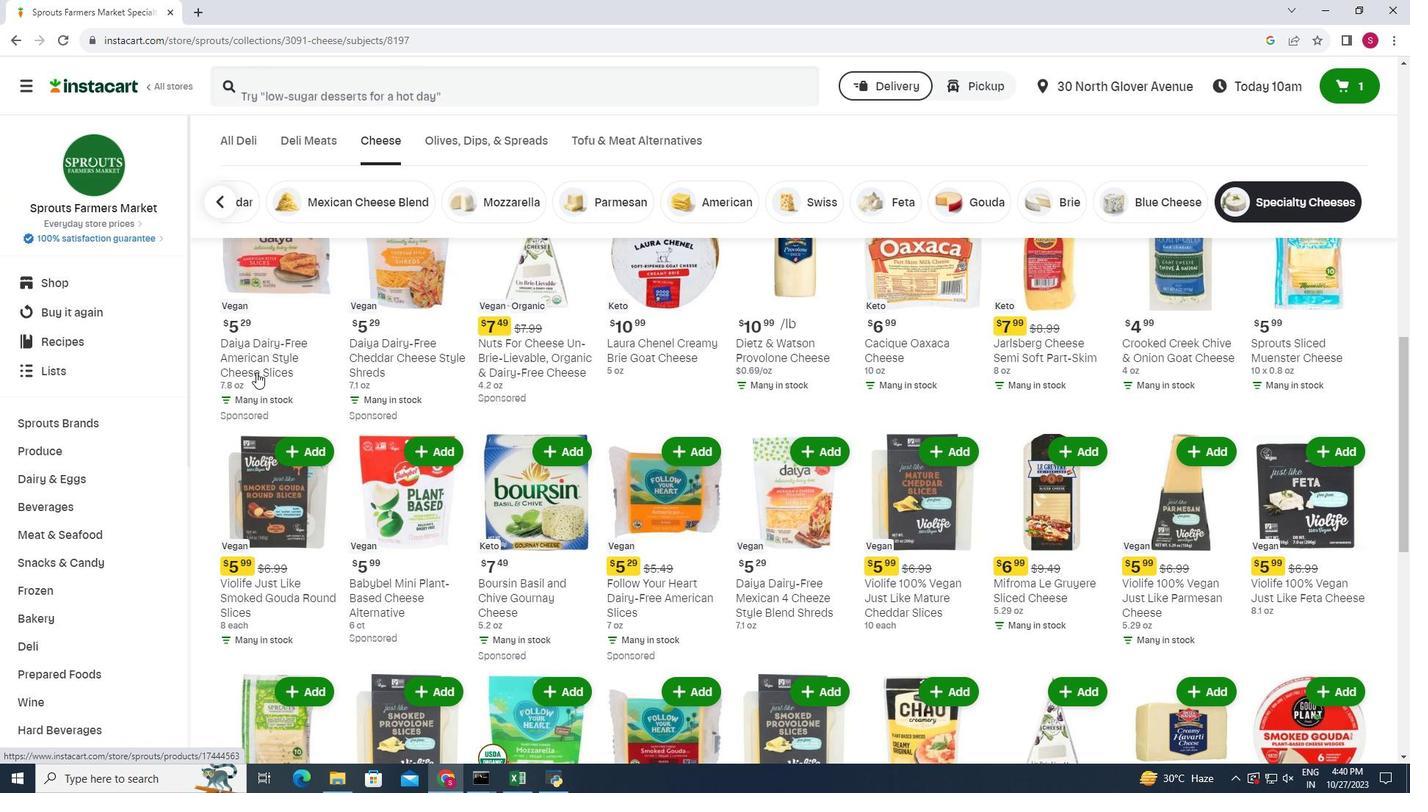 
Action: Mouse scrolled (256, 371) with delta (0, 0)
Screenshot: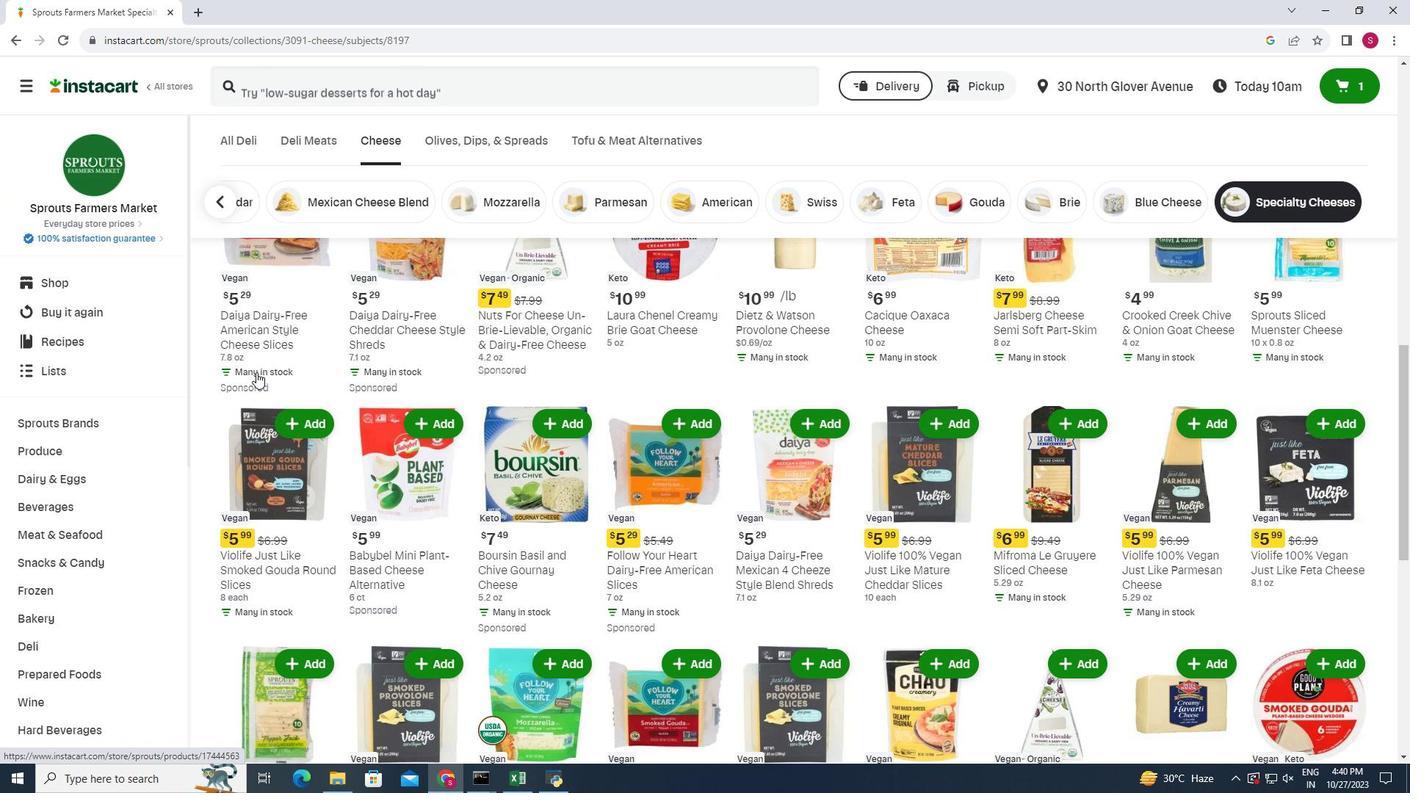 
Action: Mouse moved to (803, 373)
Screenshot: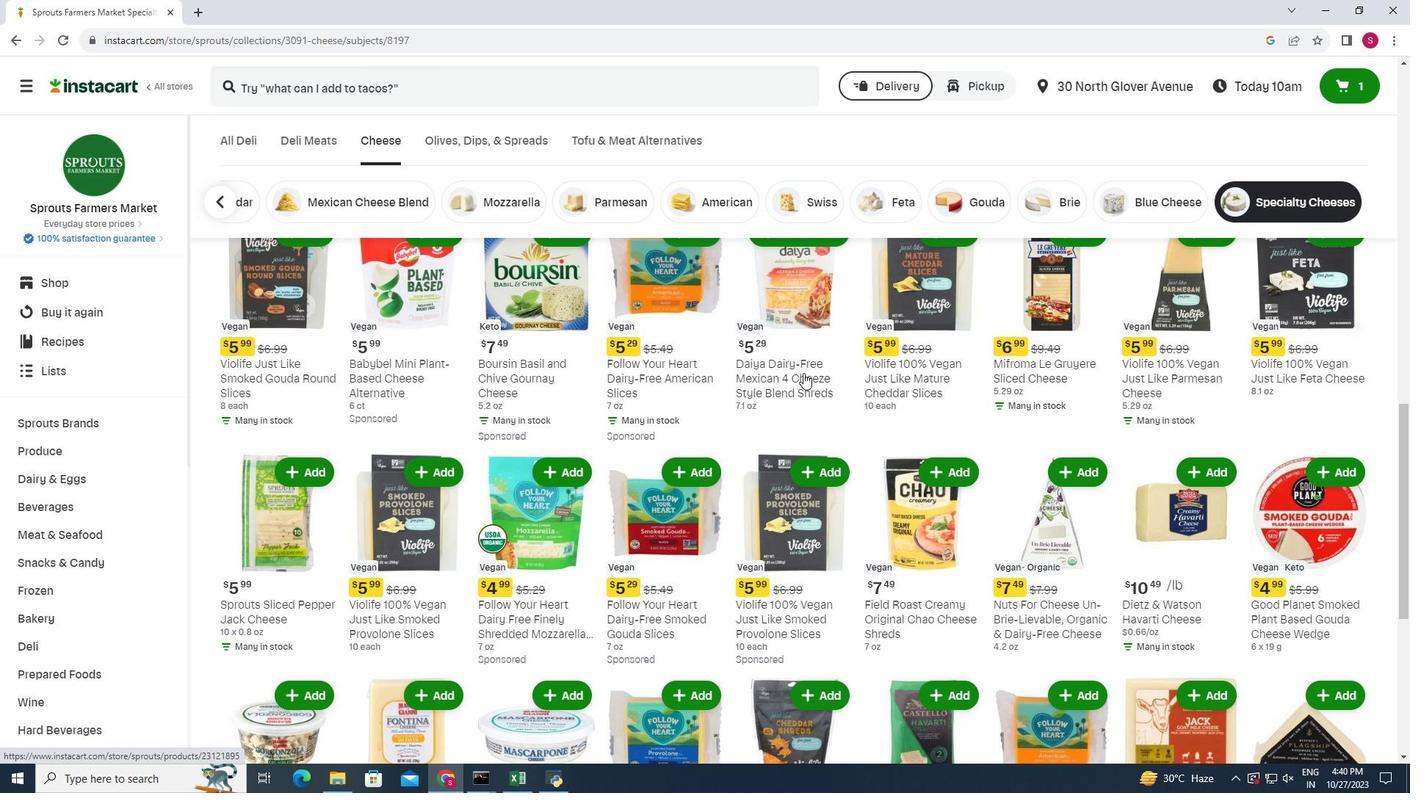 
Action: Mouse scrolled (803, 373) with delta (0, 0)
Screenshot: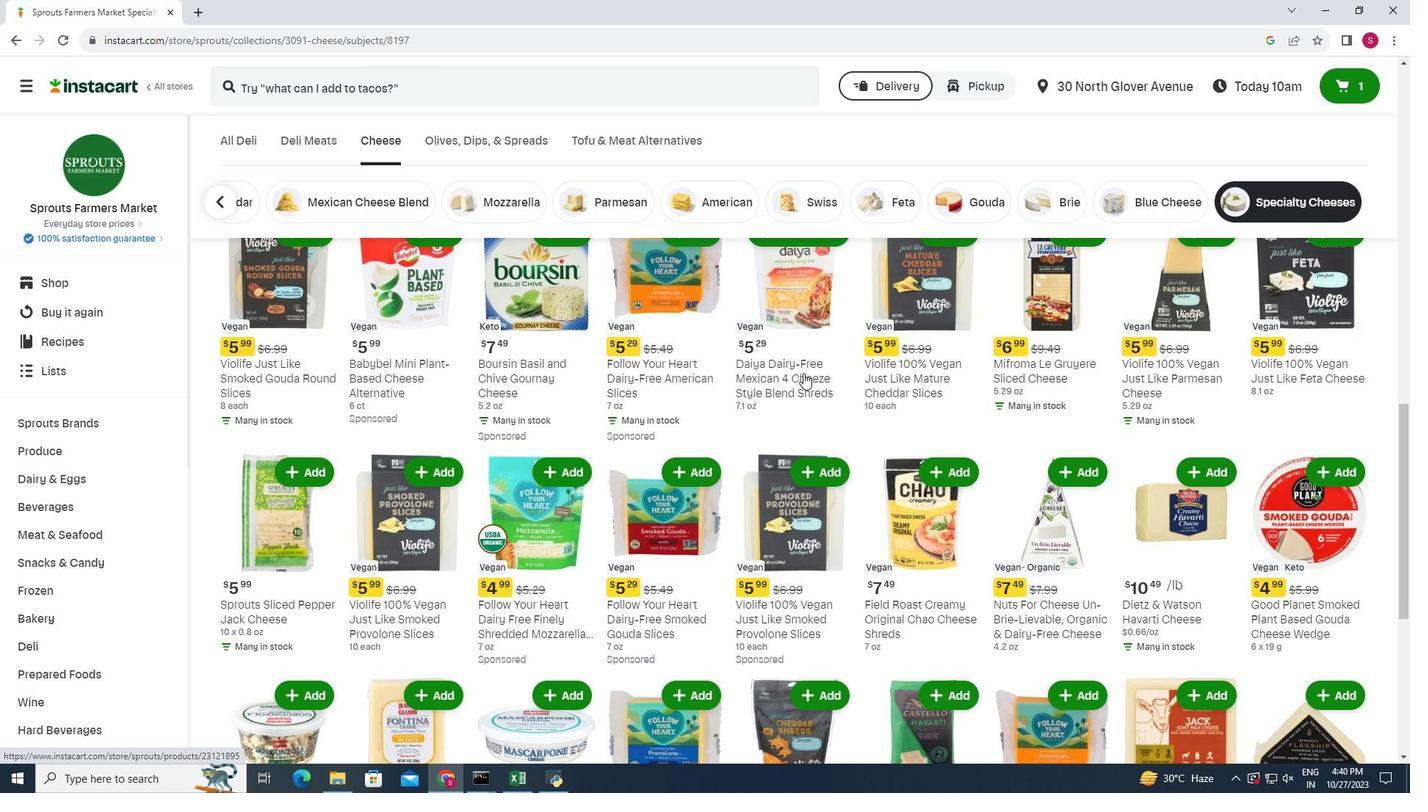 
Action: Mouse scrolled (803, 373) with delta (0, 0)
Screenshot: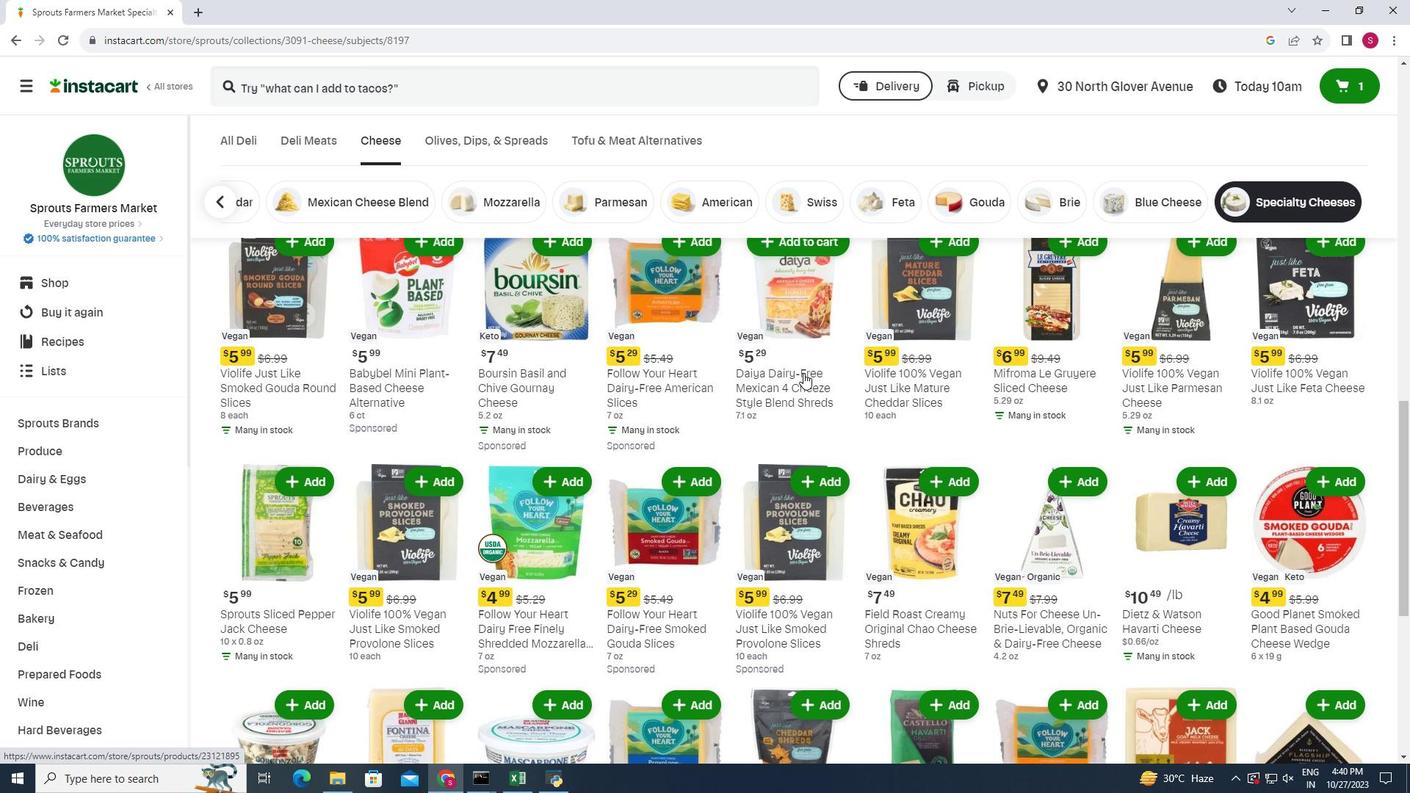 
Action: Mouse moved to (799, 370)
Screenshot: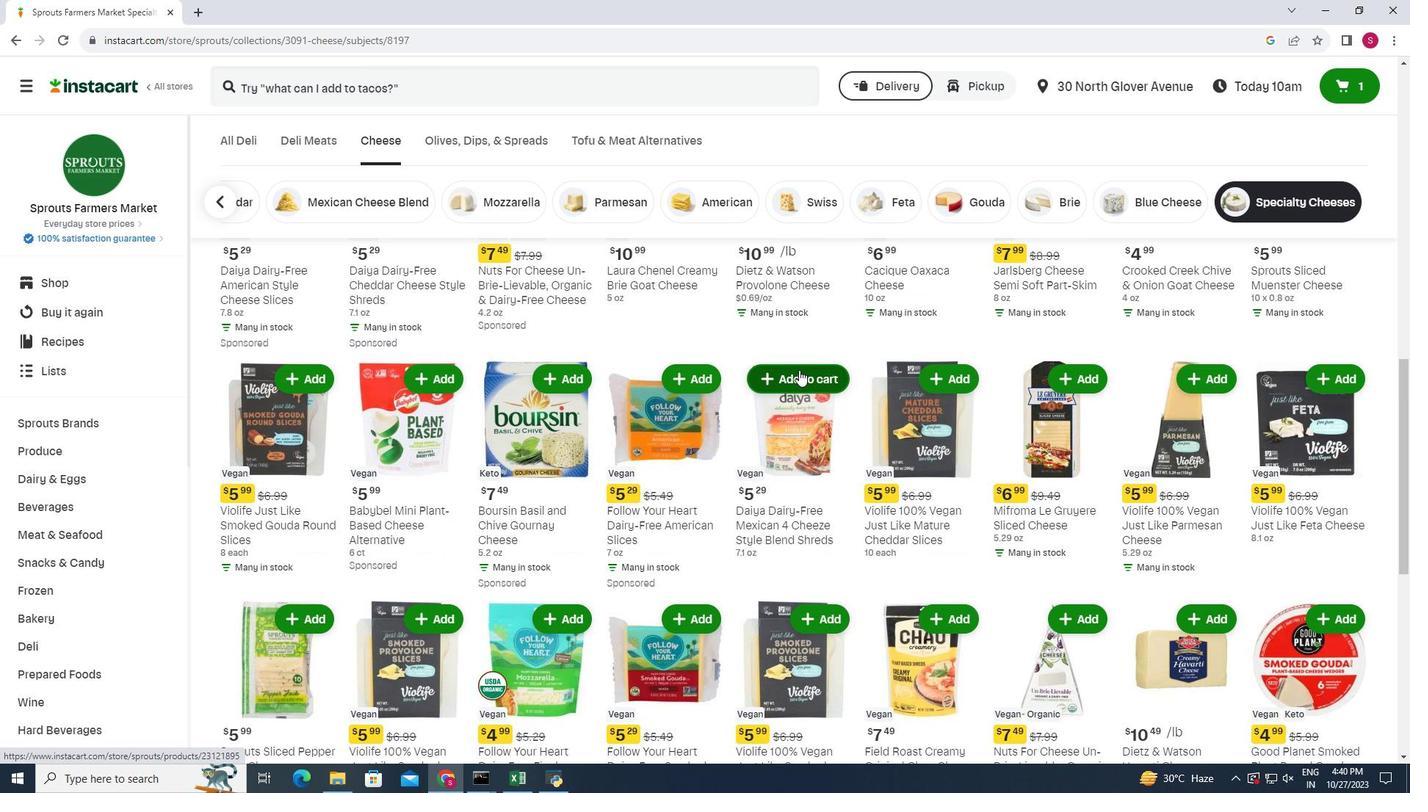 
Action: Mouse pressed left at (799, 370)
Screenshot: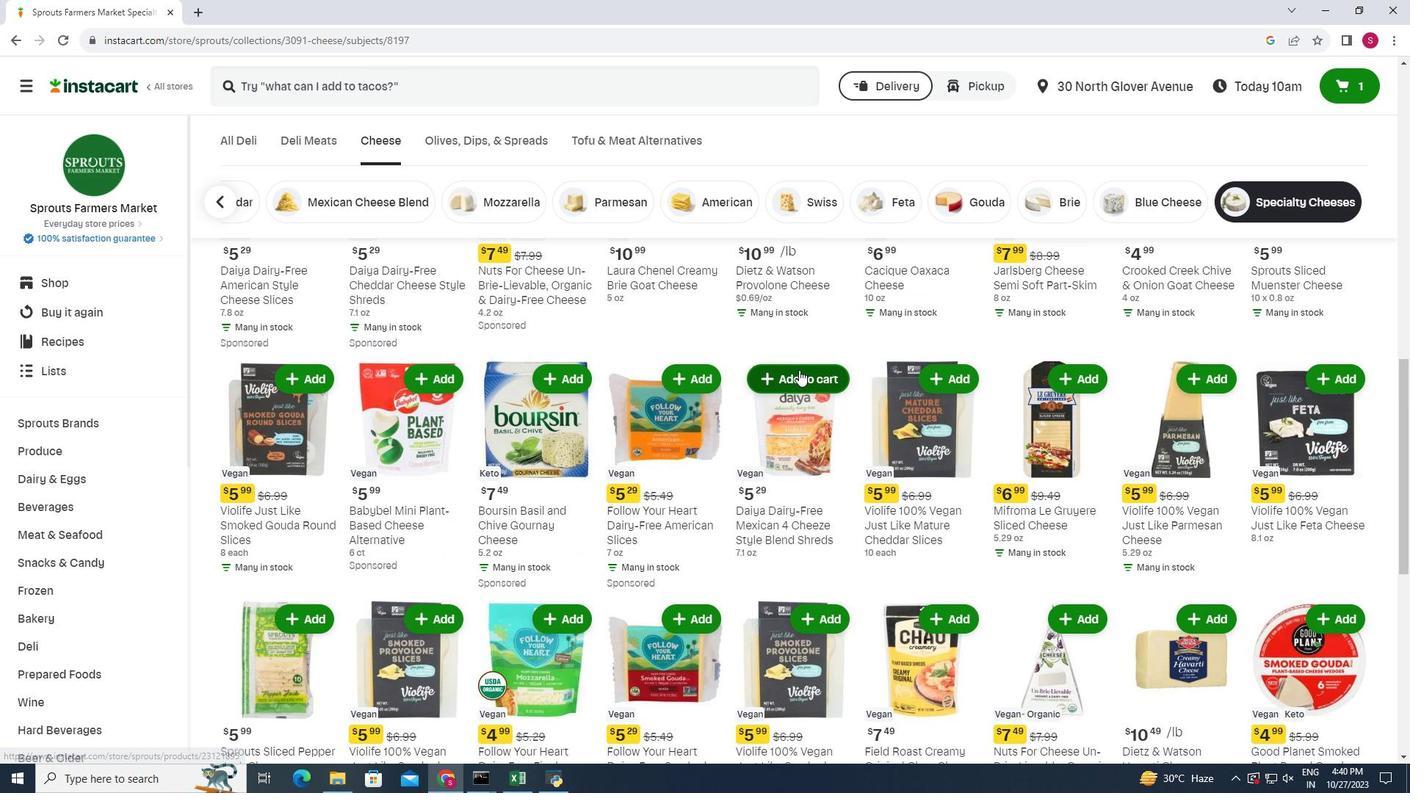 
